 Task: Look for space in Mirano, Italy from 10th June, 2023 to 25th June, 2023 for 4 adults in price range Rs.10000 to Rs.15000. Place can be private room with 4 bedrooms having 4 beds and 4 bathrooms. Property type can be house, flat, guest house, hotel. Amenities needed are: wifi, TV, free parkinig on premises, gym, breakfast. Booking option can be shelf check-in. Required host language is English.
Action: Mouse moved to (419, 84)
Screenshot: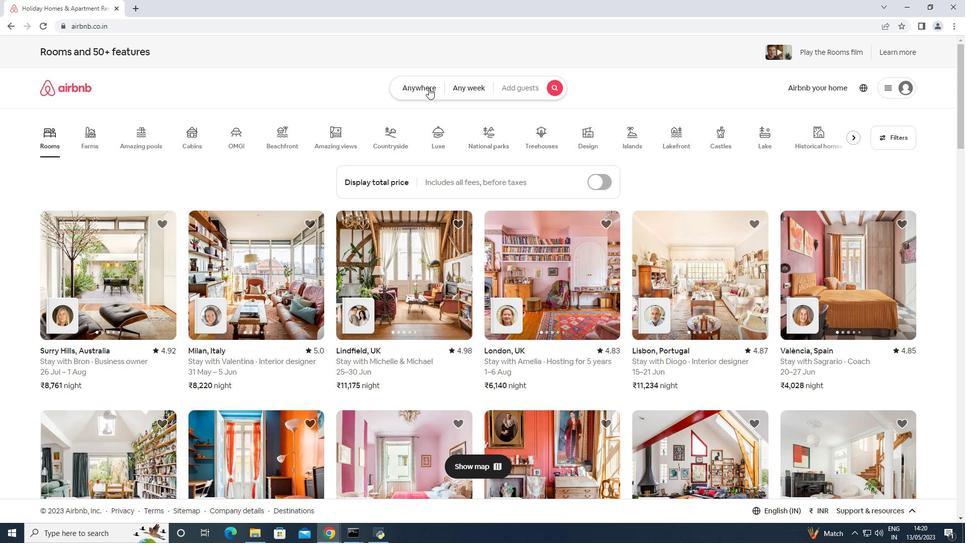 
Action: Mouse pressed left at (419, 84)
Screenshot: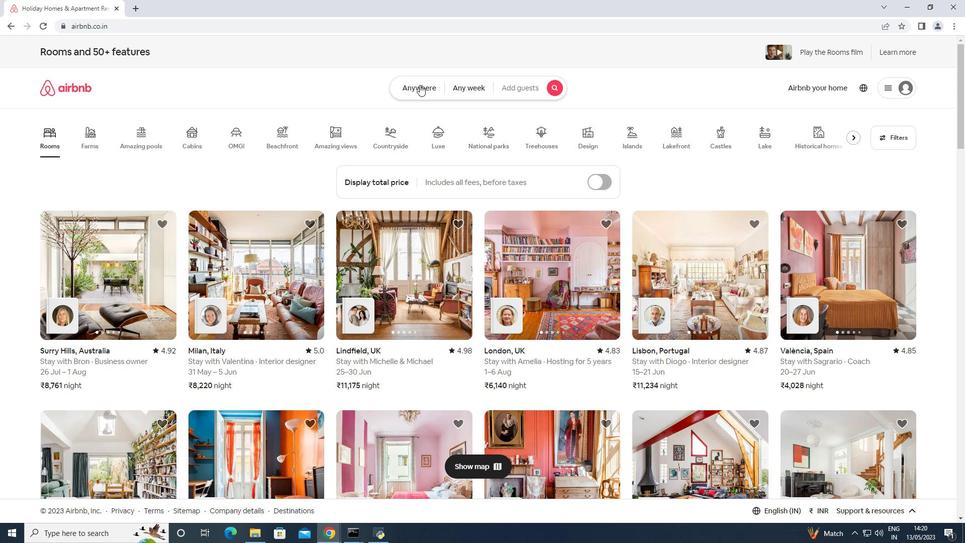 
Action: Mouse moved to (363, 130)
Screenshot: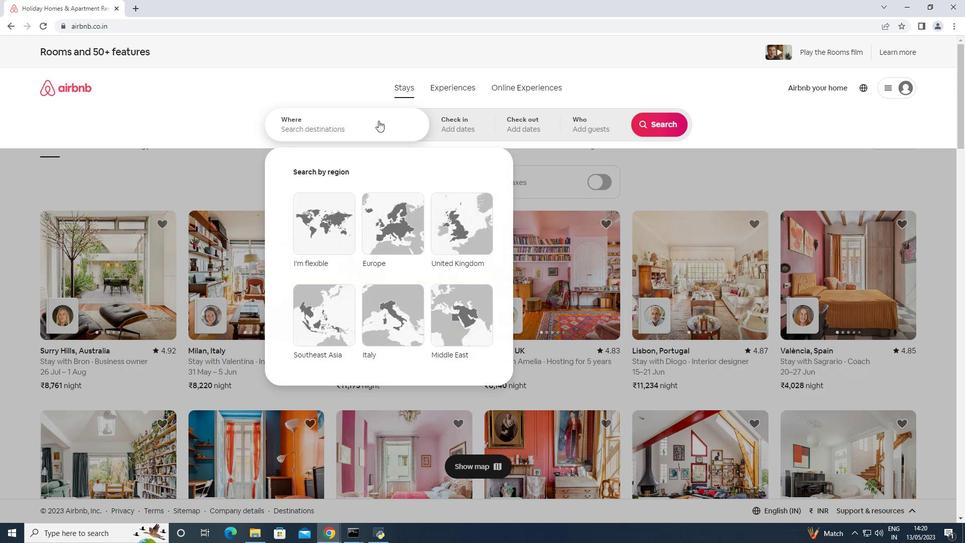 
Action: Mouse pressed left at (363, 130)
Screenshot: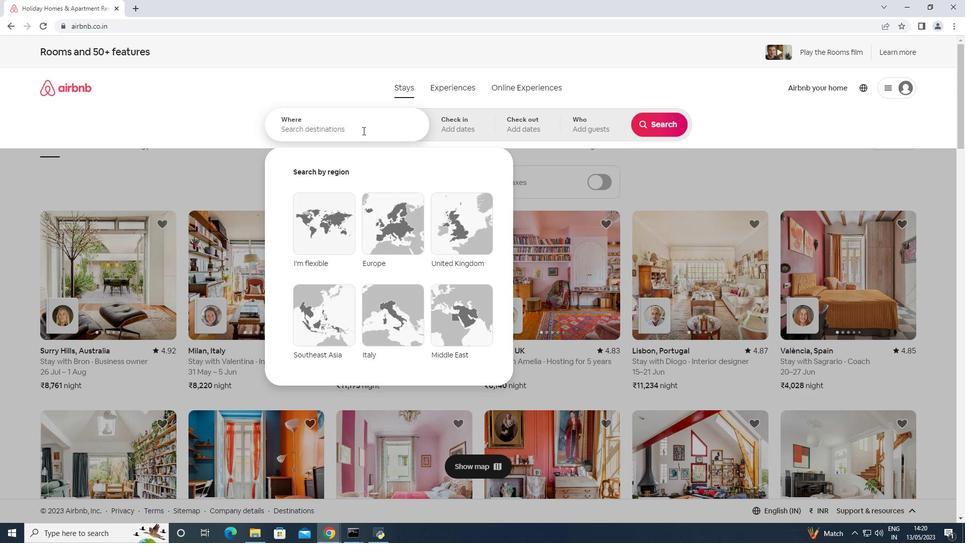 
Action: Mouse moved to (362, 127)
Screenshot: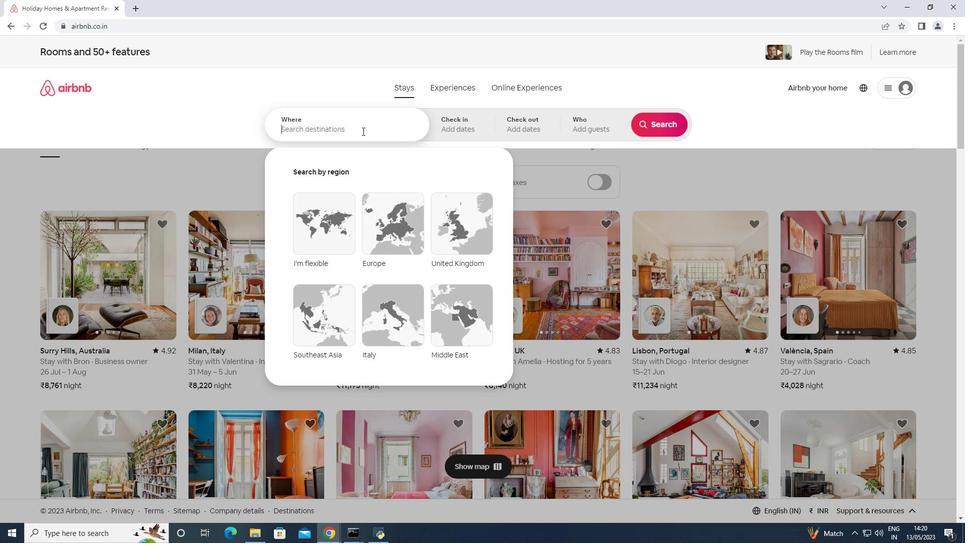 
Action: Key pressed <Key.caps_lock>M<Key.caps_lock>irano,<Key.space><Key.shift>Itlay<Key.backspace><Key.backspace><Key.backspace>aly<Key.enter>
Screenshot: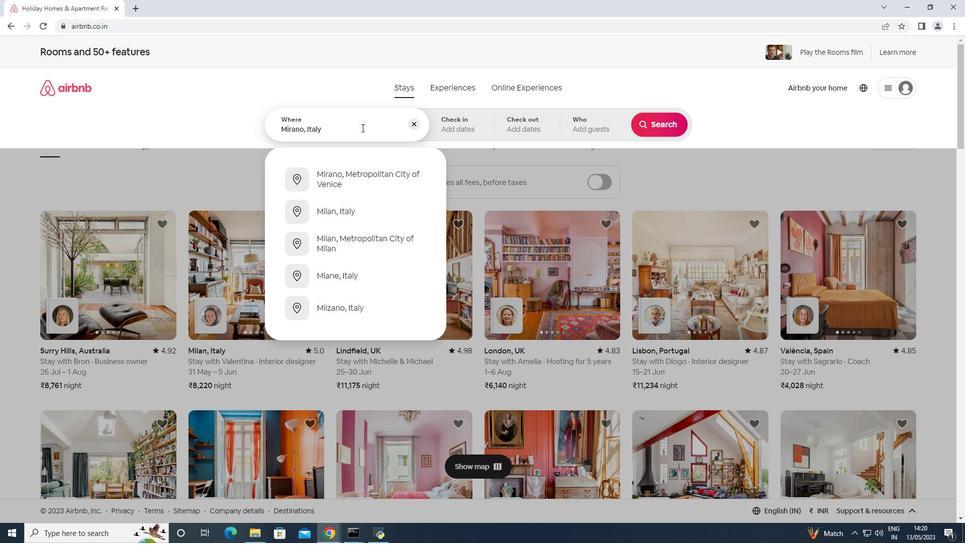 
Action: Mouse moved to (642, 270)
Screenshot: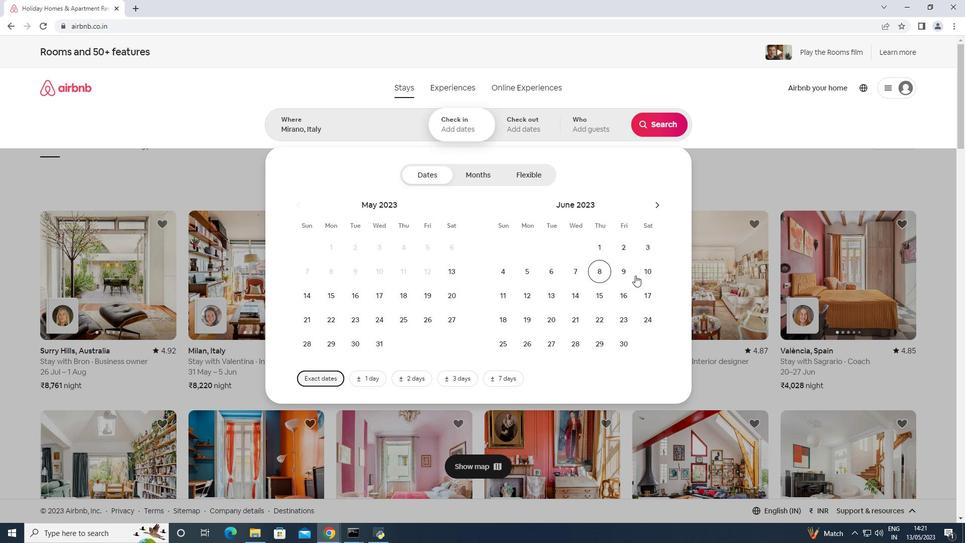 
Action: Mouse pressed left at (642, 270)
Screenshot: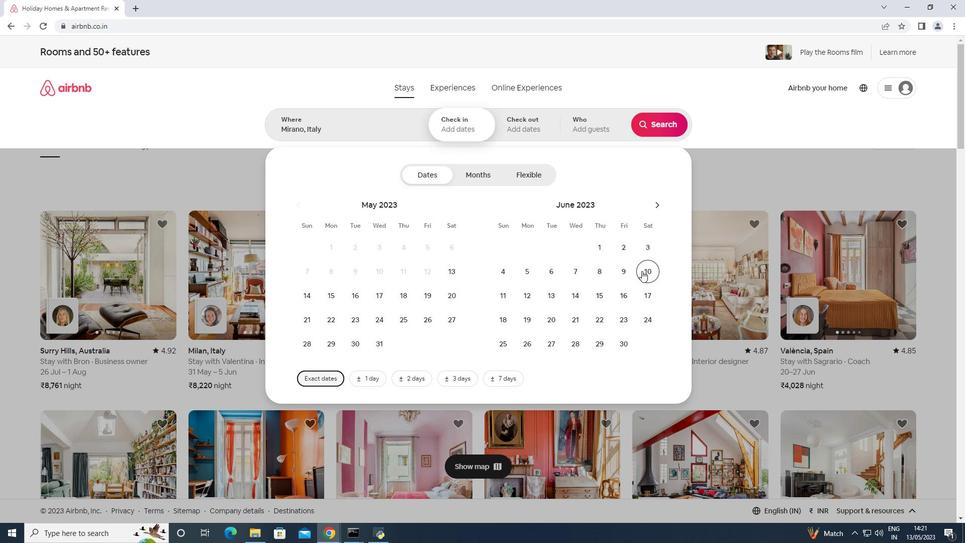 
Action: Mouse moved to (508, 345)
Screenshot: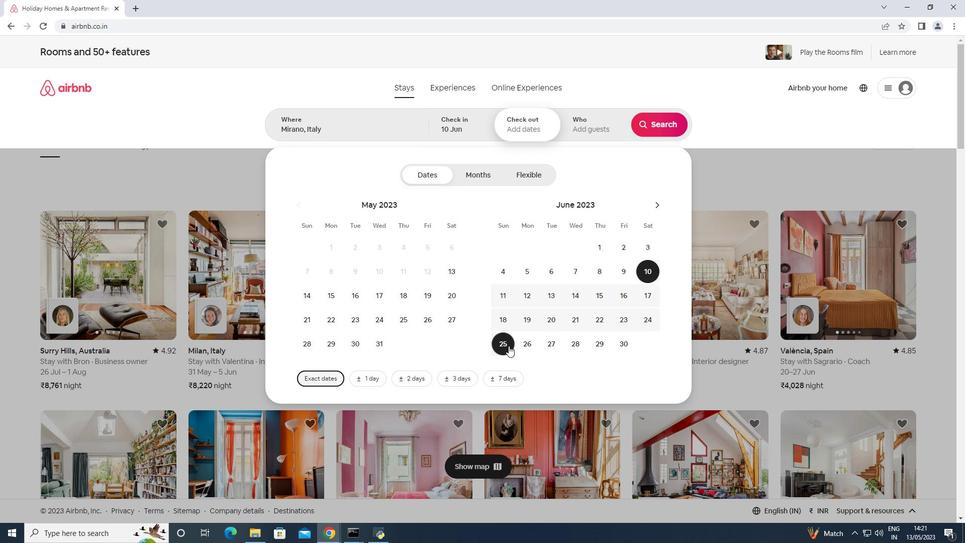 
Action: Mouse pressed left at (508, 345)
Screenshot: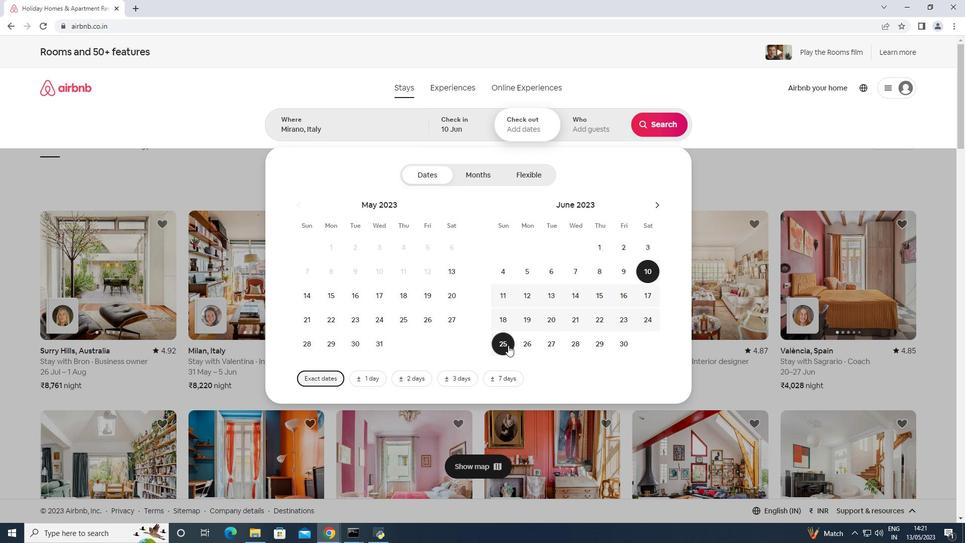 
Action: Mouse moved to (587, 122)
Screenshot: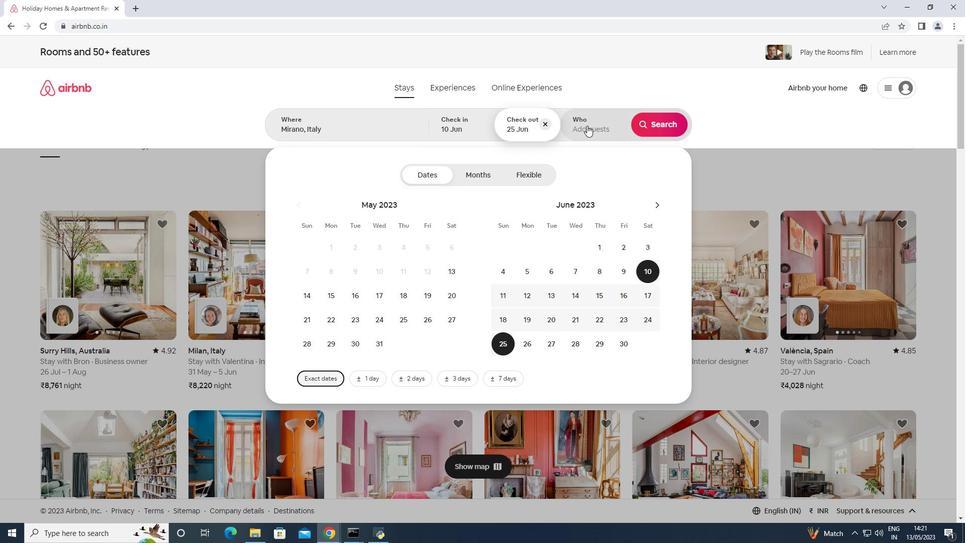 
Action: Mouse pressed left at (587, 122)
Screenshot: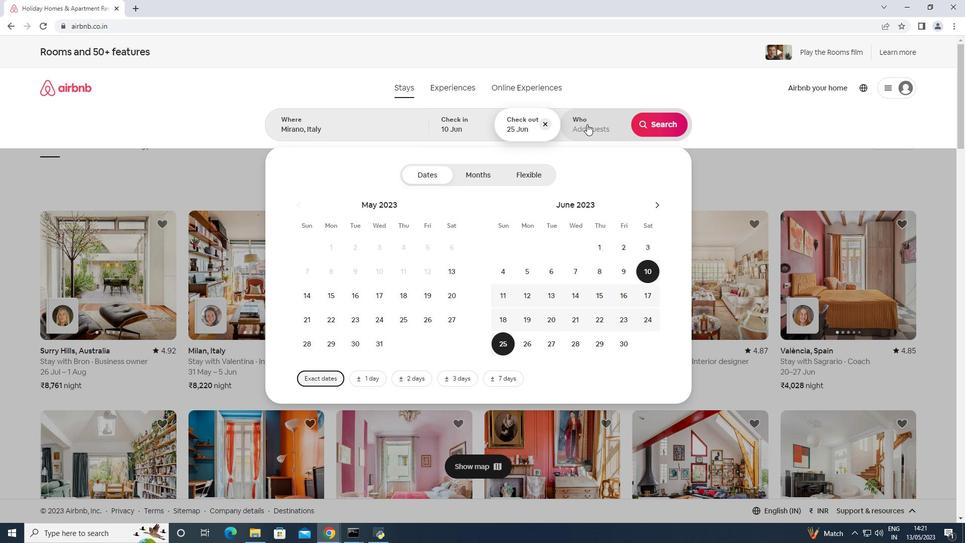 
Action: Mouse moved to (662, 181)
Screenshot: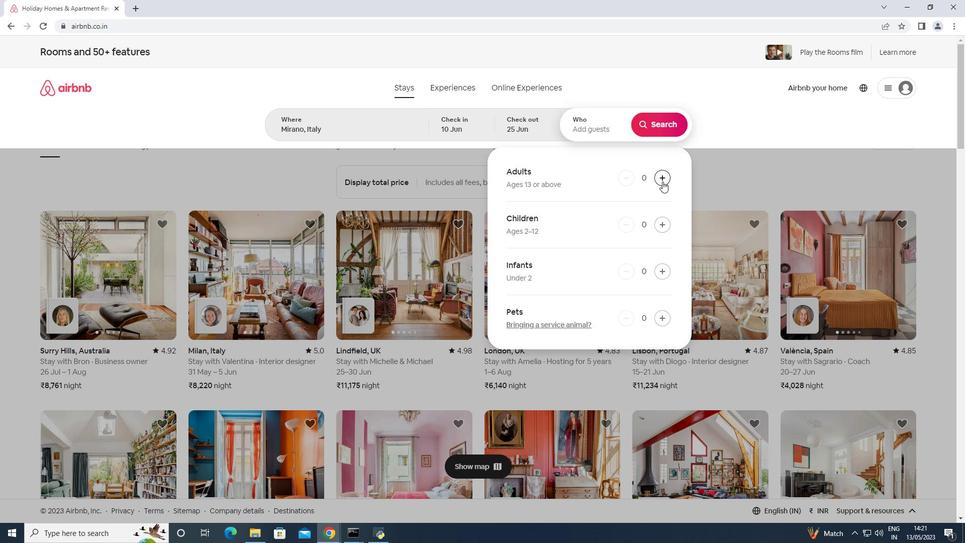 
Action: Mouse pressed left at (662, 181)
Screenshot: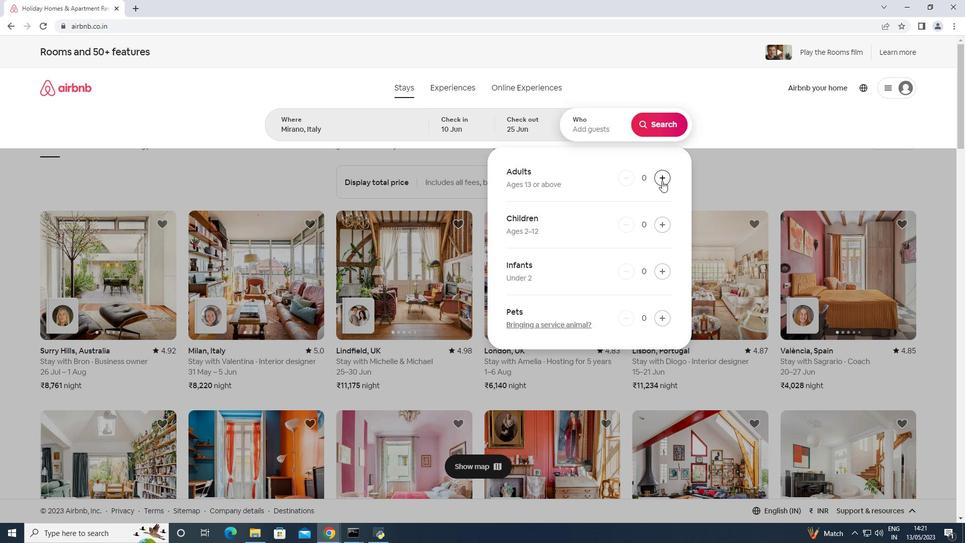 
Action: Mouse pressed left at (662, 181)
Screenshot: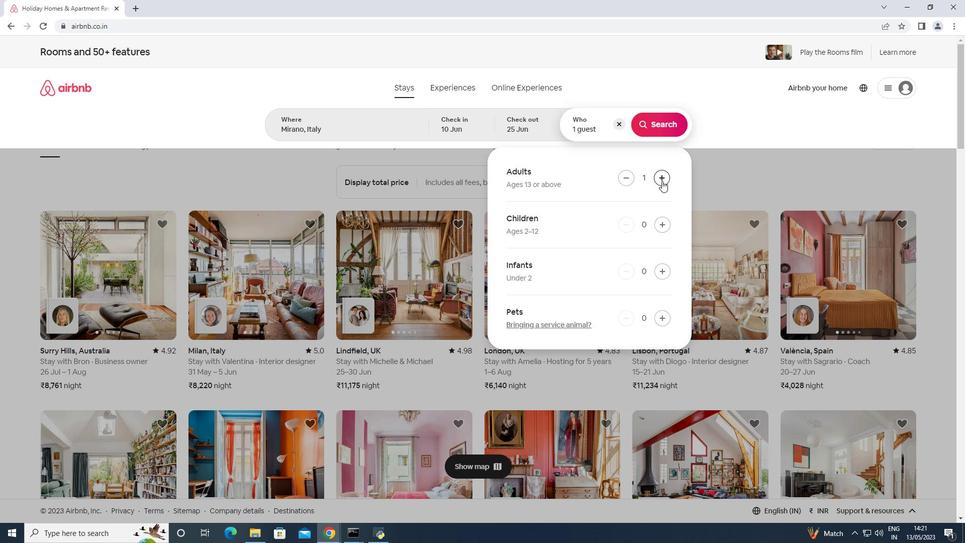 
Action: Mouse pressed left at (662, 181)
Screenshot: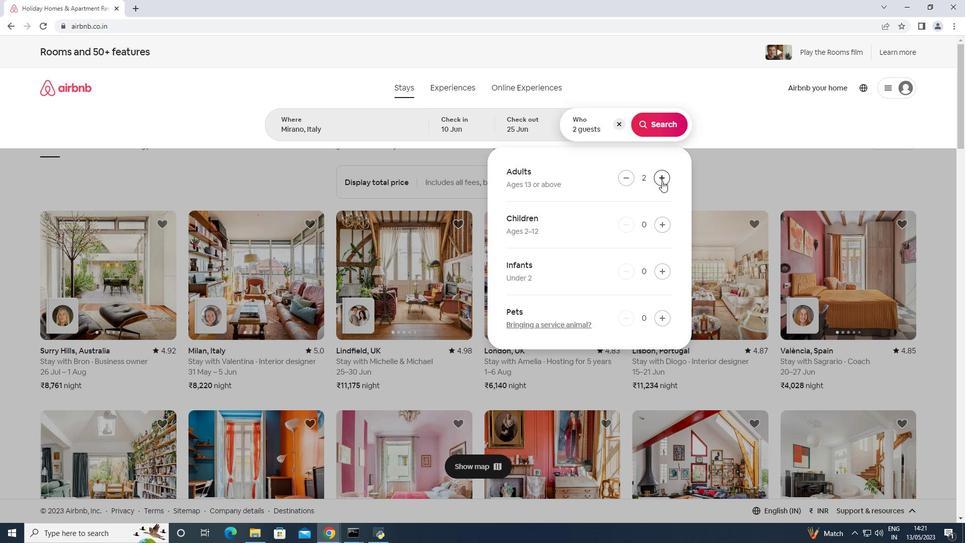 
Action: Mouse pressed left at (662, 181)
Screenshot: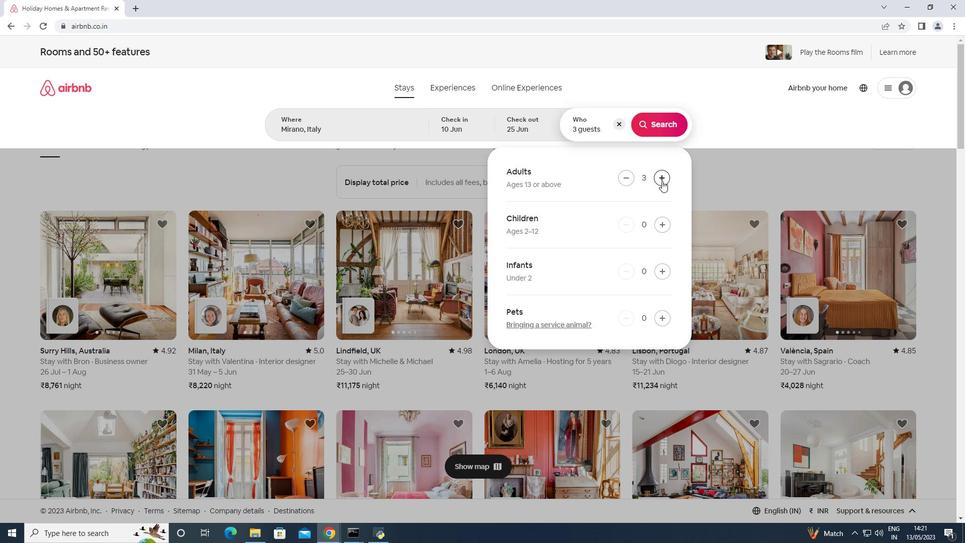 
Action: Mouse moved to (654, 116)
Screenshot: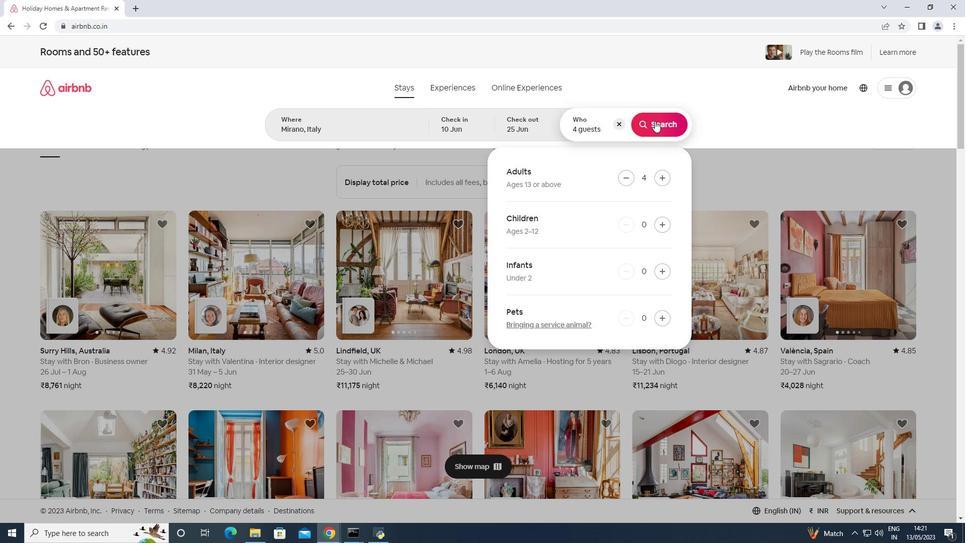 
Action: Mouse pressed left at (654, 116)
Screenshot: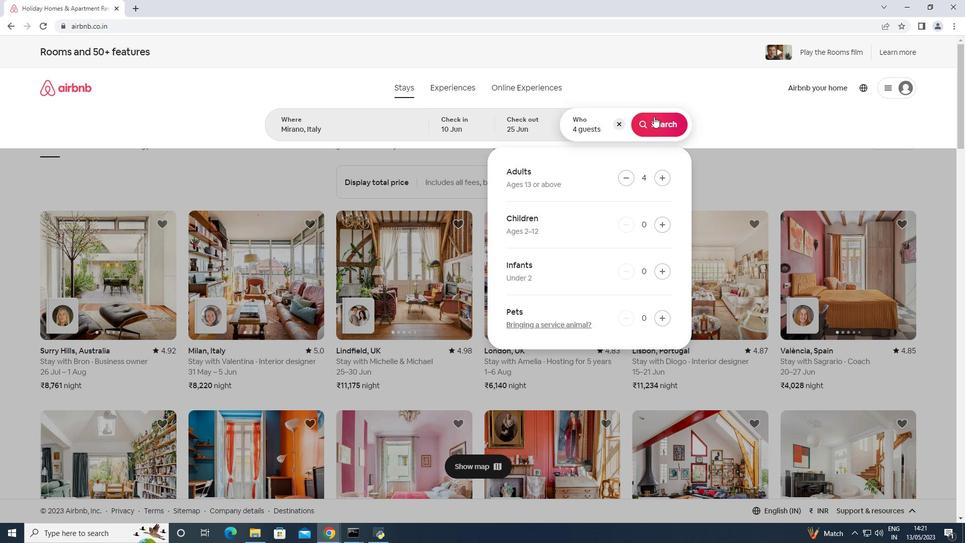 
Action: Mouse moved to (917, 93)
Screenshot: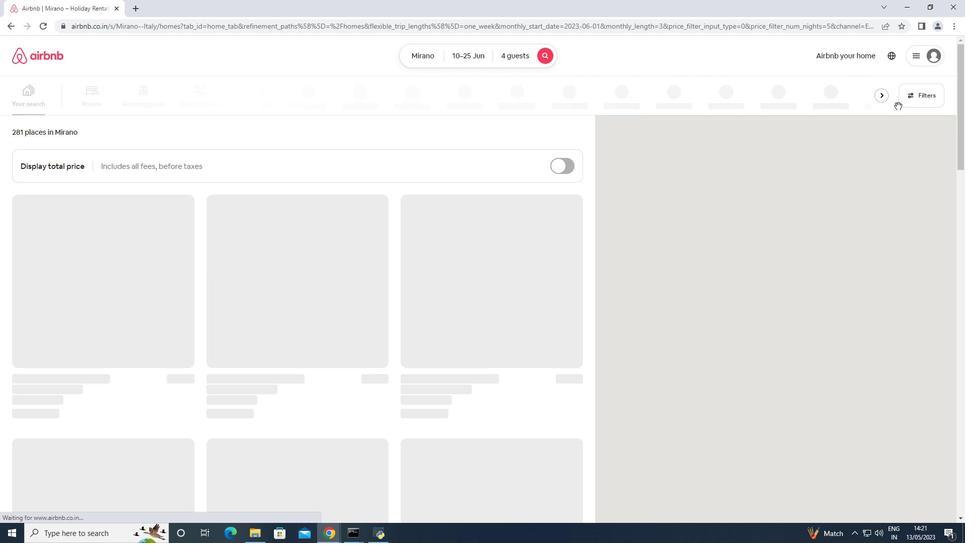 
Action: Mouse pressed left at (917, 93)
Screenshot: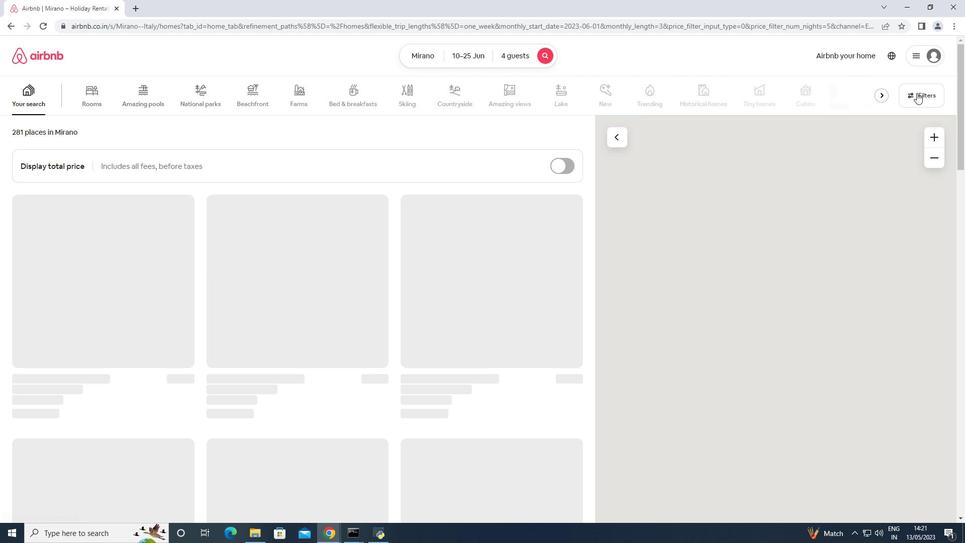 
Action: Mouse moved to (417, 343)
Screenshot: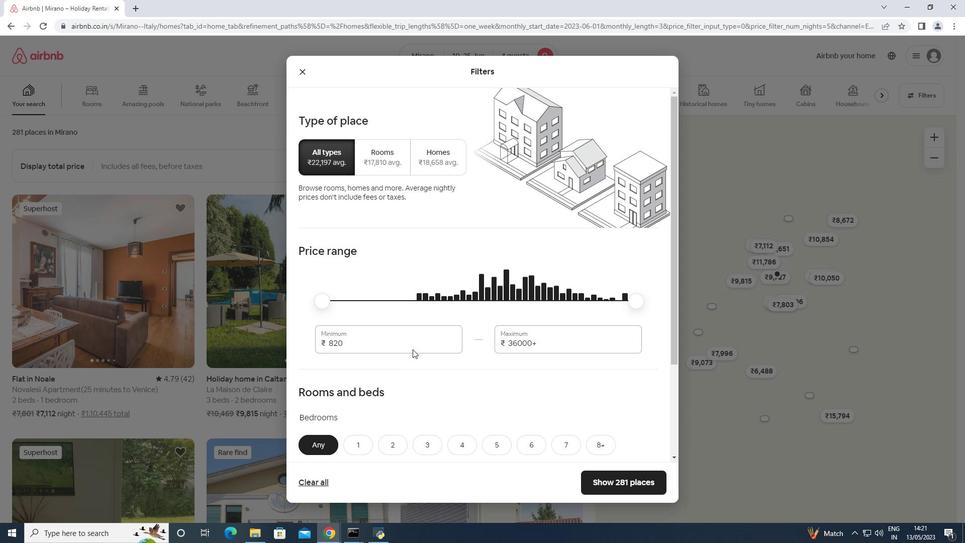 
Action: Mouse pressed left at (417, 343)
Screenshot: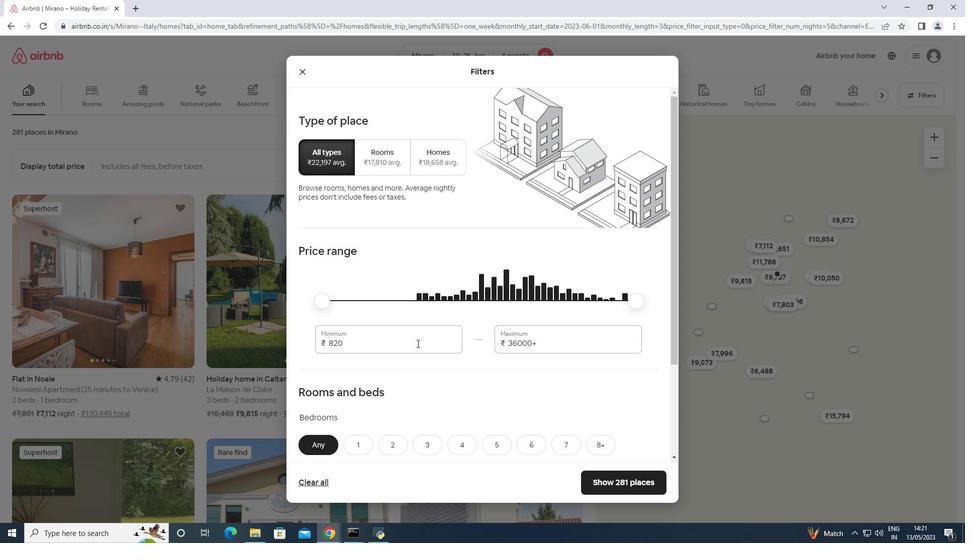 
Action: Mouse pressed left at (417, 343)
Screenshot: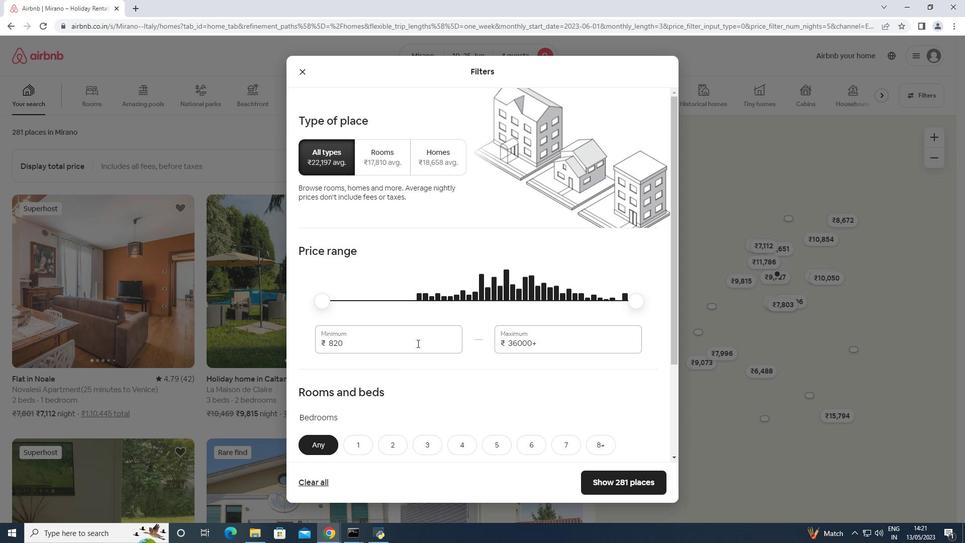 
Action: Mouse moved to (414, 336)
Screenshot: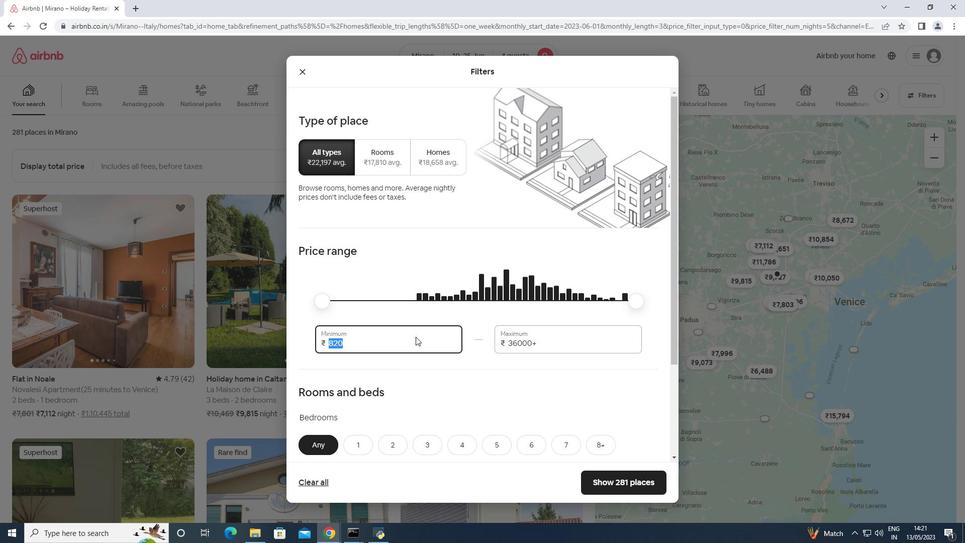 
Action: Key pressed 10000<Key.tab>15000
Screenshot: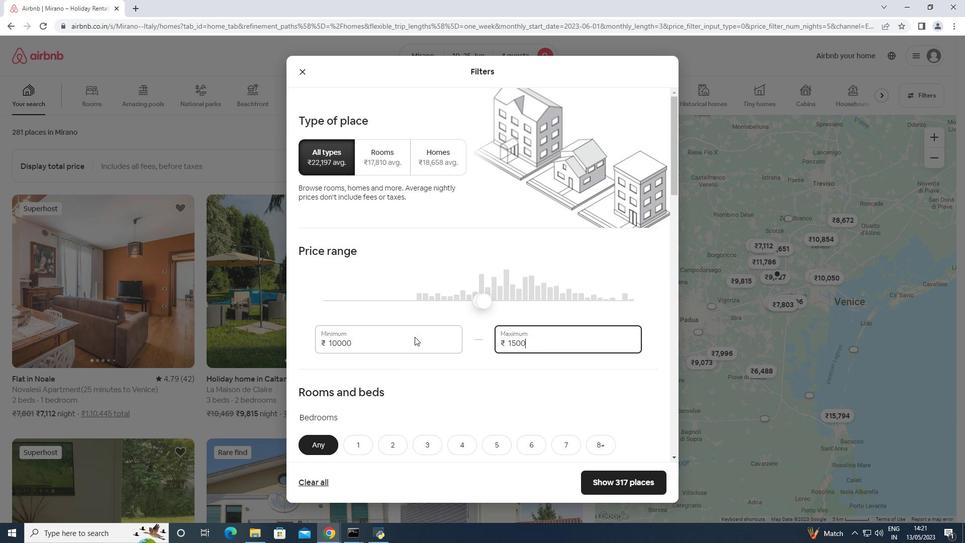
Action: Mouse moved to (444, 319)
Screenshot: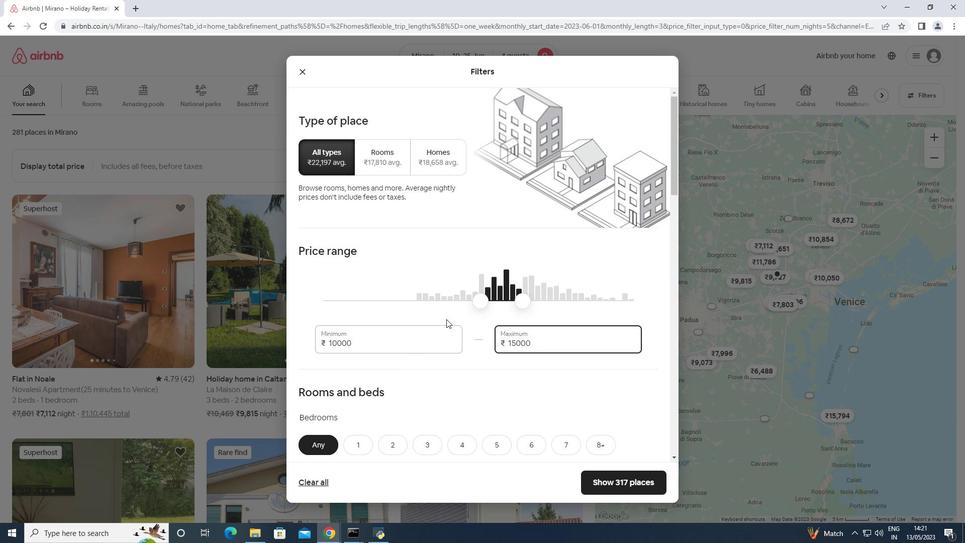 
Action: Mouse scrolled (444, 319) with delta (0, 0)
Screenshot: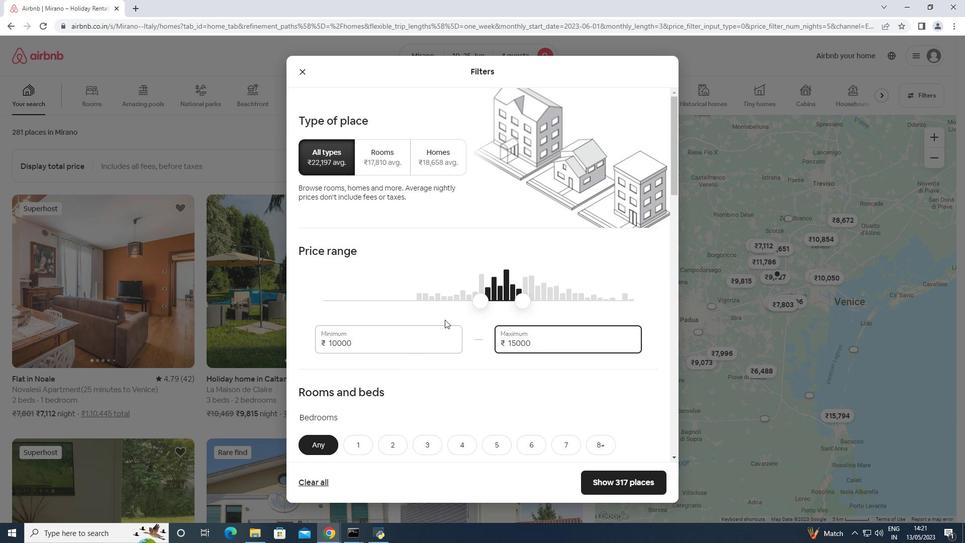 
Action: Mouse scrolled (444, 319) with delta (0, 0)
Screenshot: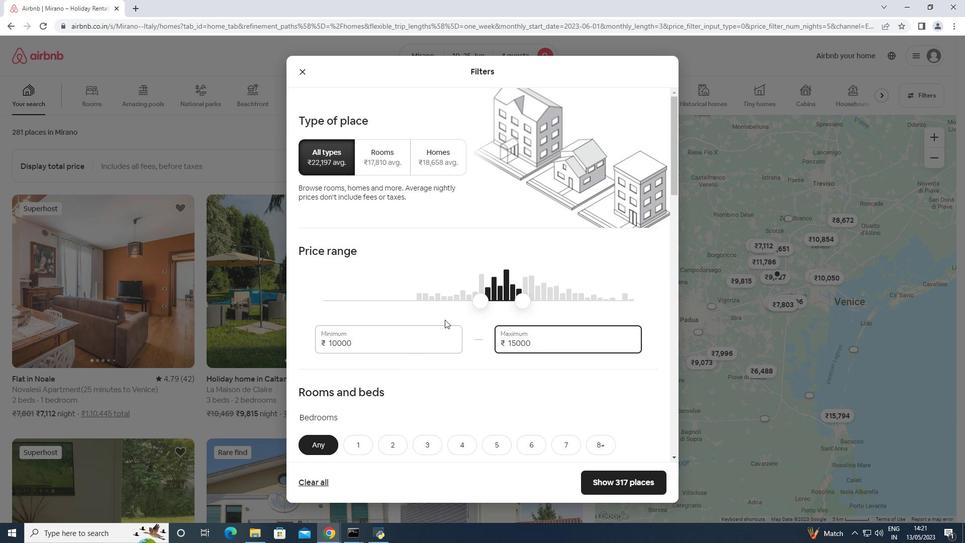 
Action: Mouse scrolled (444, 319) with delta (0, 0)
Screenshot: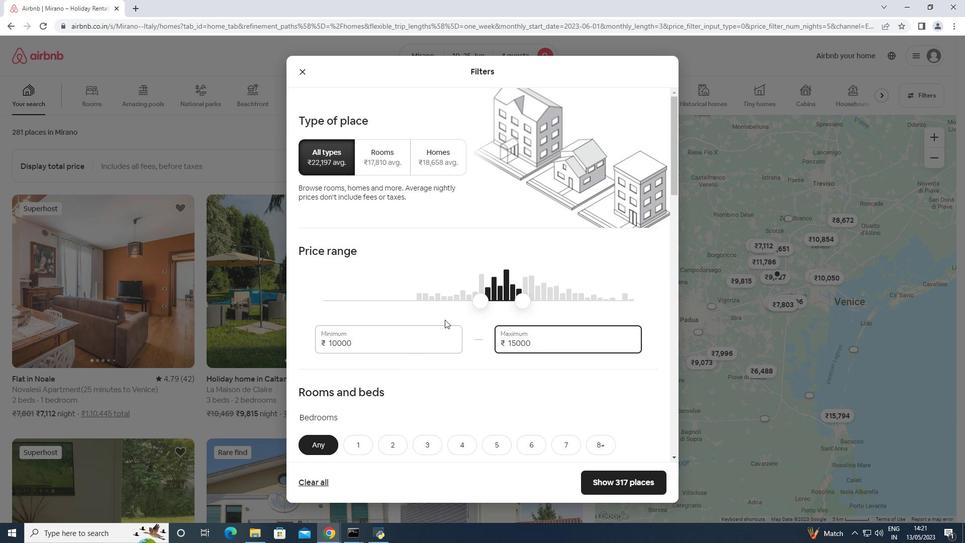 
Action: Mouse scrolled (444, 319) with delta (0, 0)
Screenshot: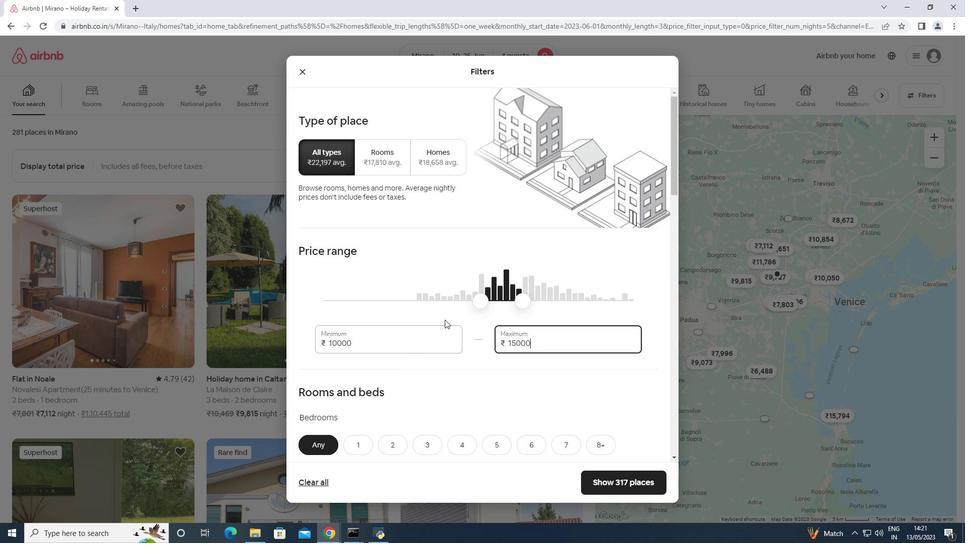 
Action: Mouse scrolled (444, 319) with delta (0, 0)
Screenshot: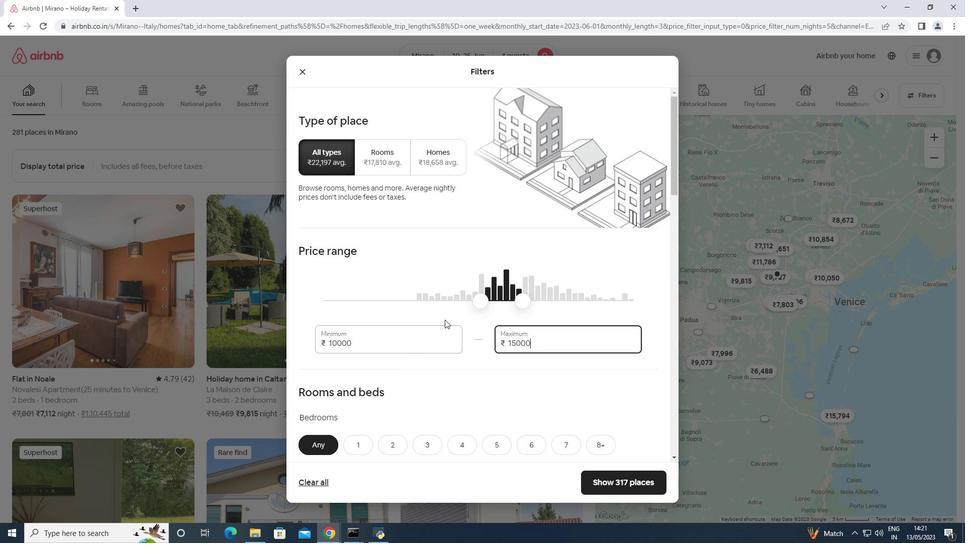 
Action: Mouse moved to (464, 191)
Screenshot: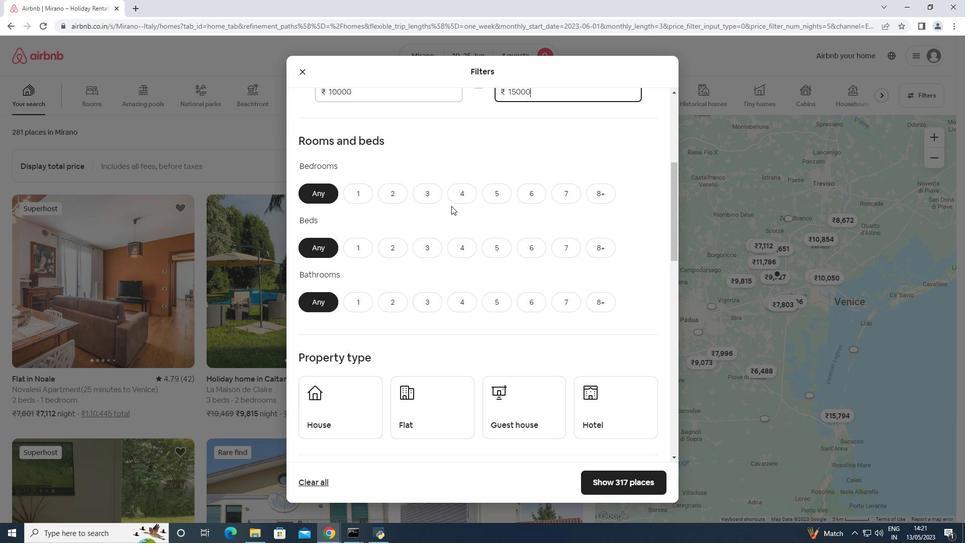 
Action: Mouse pressed left at (464, 191)
Screenshot: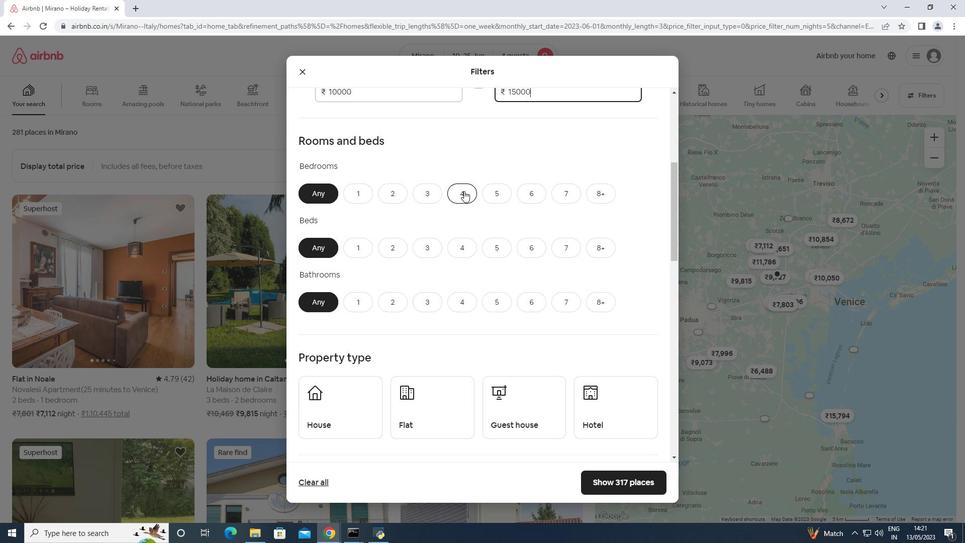 
Action: Mouse moved to (460, 249)
Screenshot: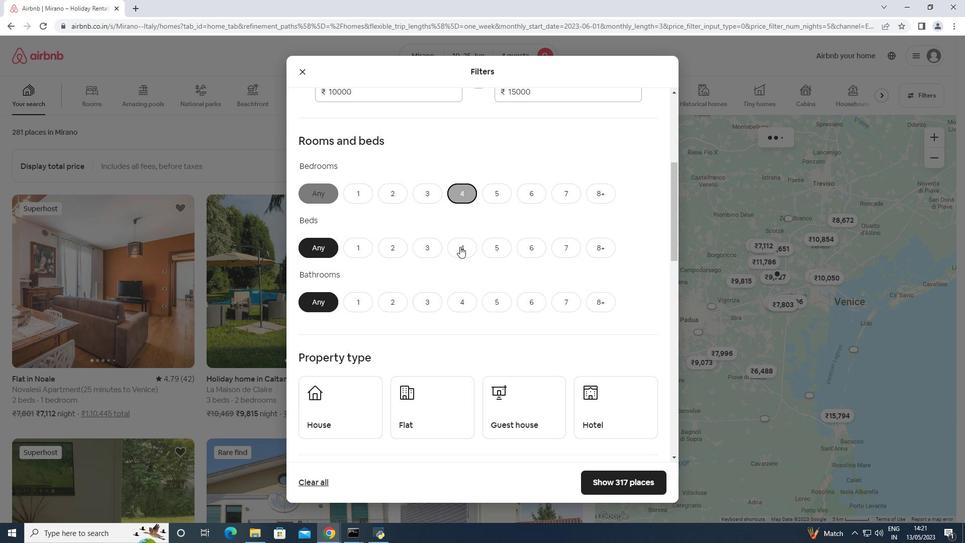 
Action: Mouse pressed left at (460, 249)
Screenshot: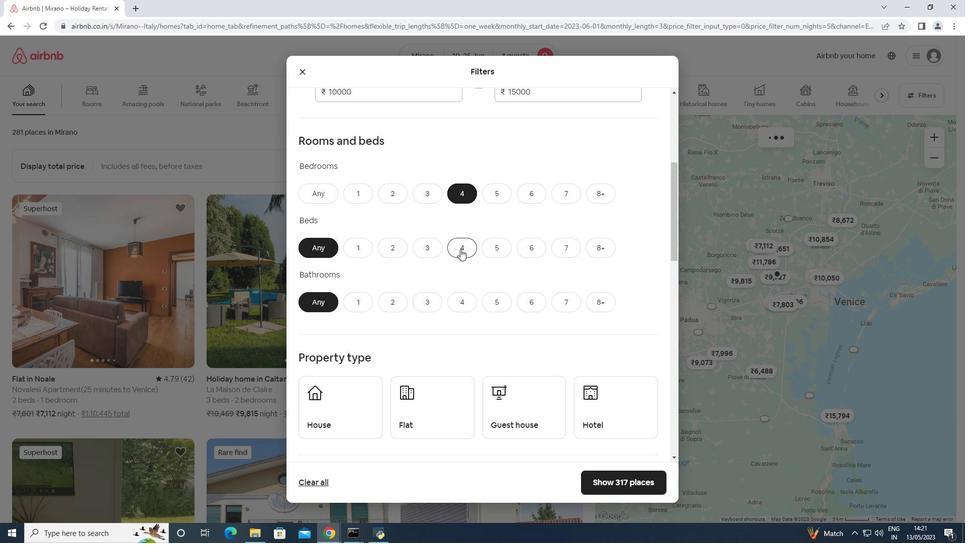 
Action: Mouse moved to (463, 308)
Screenshot: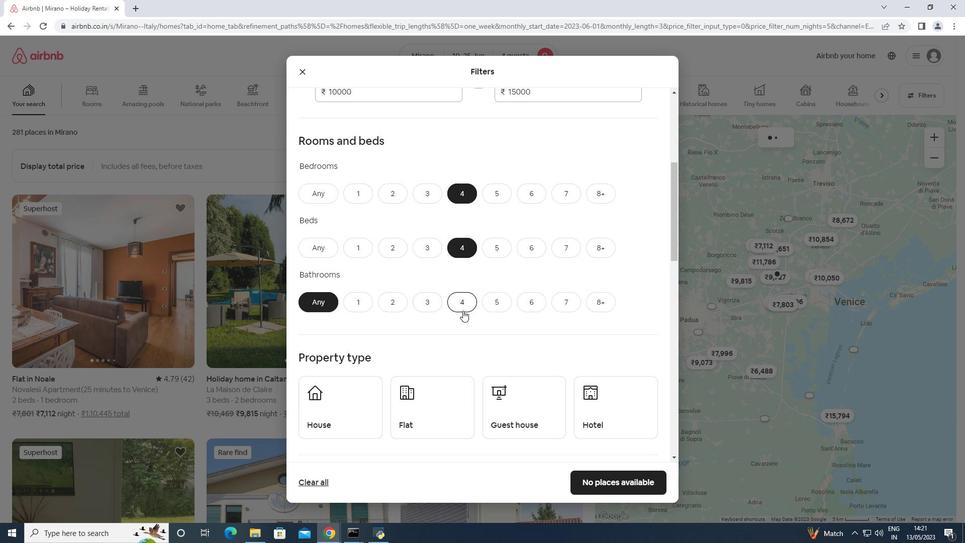 
Action: Mouse pressed left at (463, 308)
Screenshot: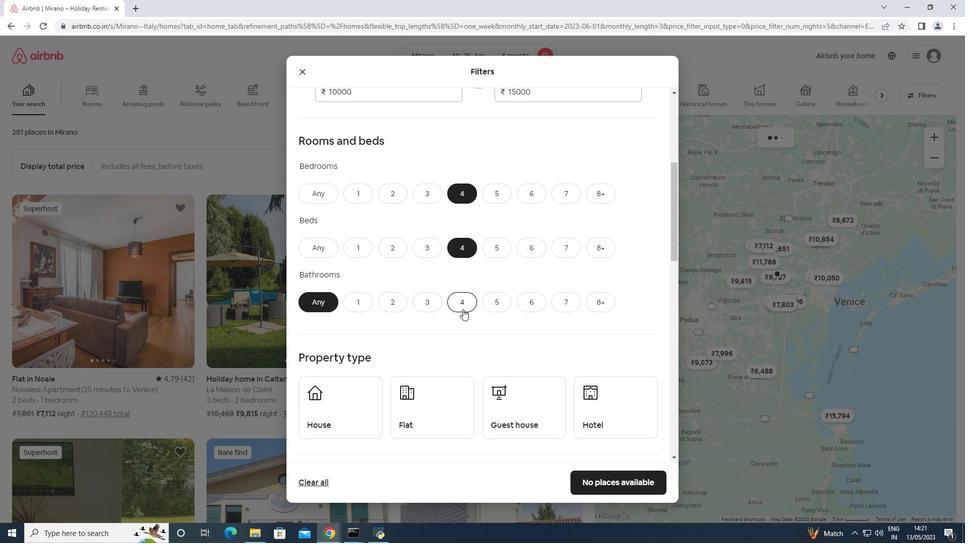 
Action: Mouse moved to (463, 306)
Screenshot: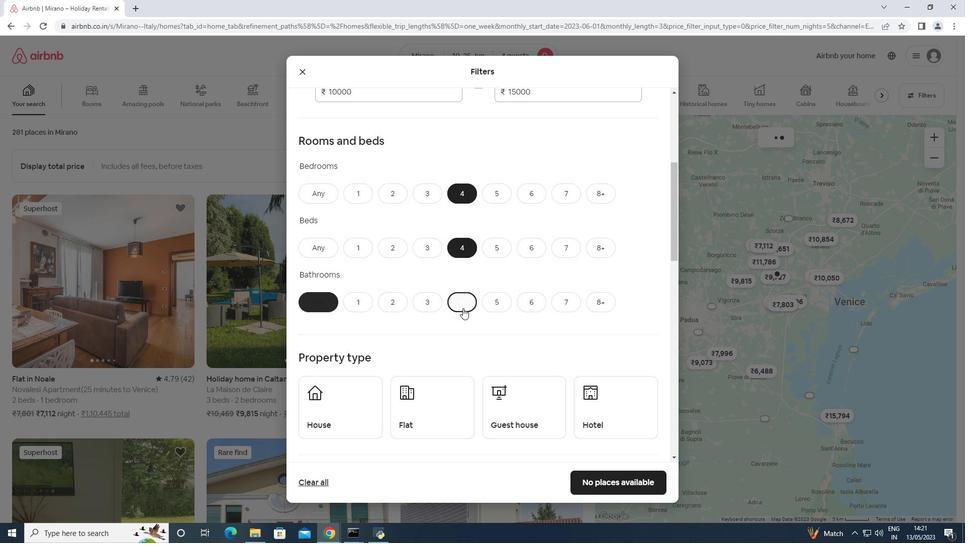 
Action: Mouse scrolled (463, 306) with delta (0, 0)
Screenshot: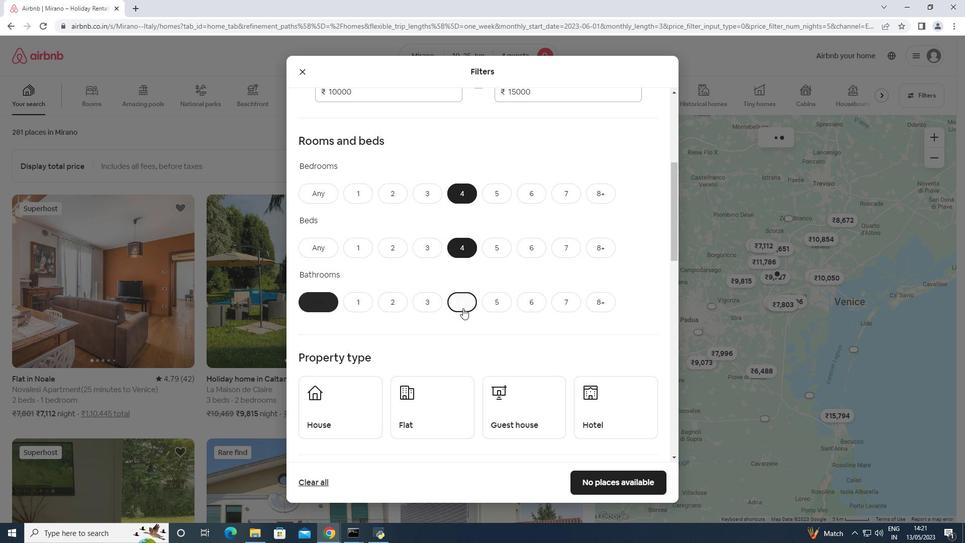 
Action: Mouse scrolled (463, 306) with delta (0, 0)
Screenshot: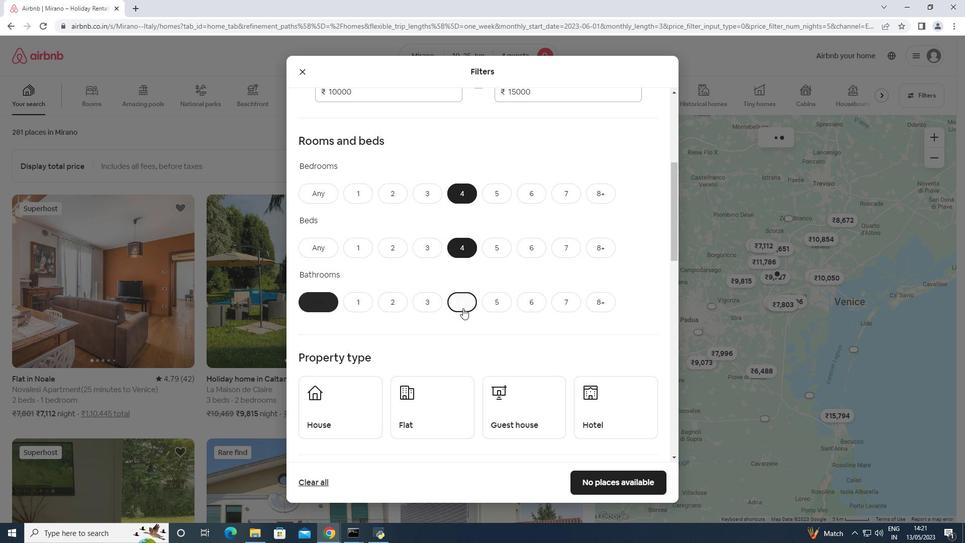 
Action: Mouse moved to (345, 293)
Screenshot: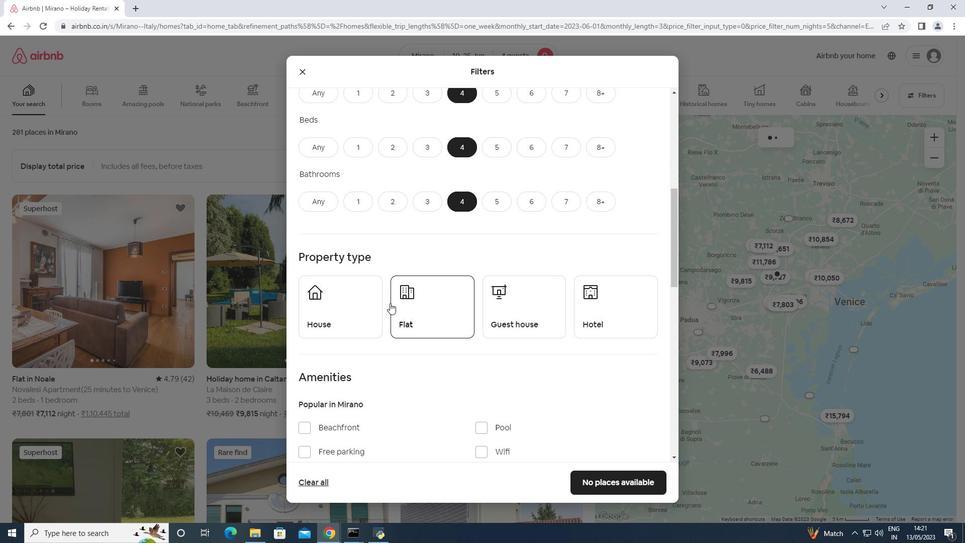 
Action: Mouse pressed left at (345, 293)
Screenshot: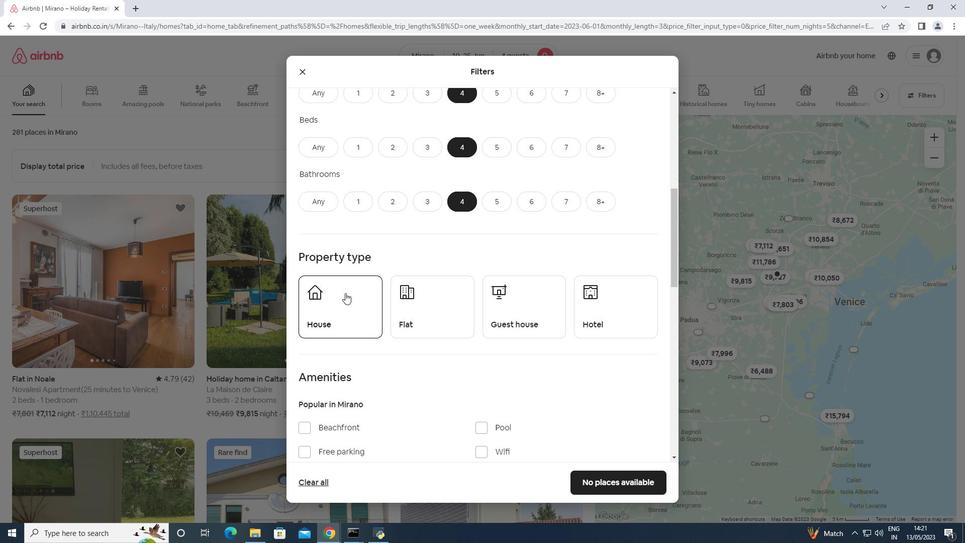 
Action: Mouse moved to (417, 310)
Screenshot: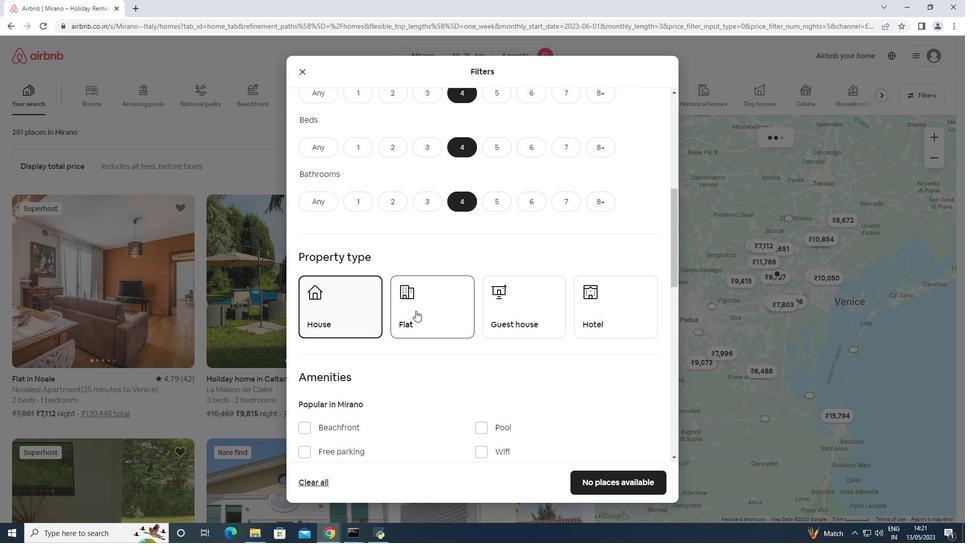 
Action: Mouse pressed left at (417, 310)
Screenshot: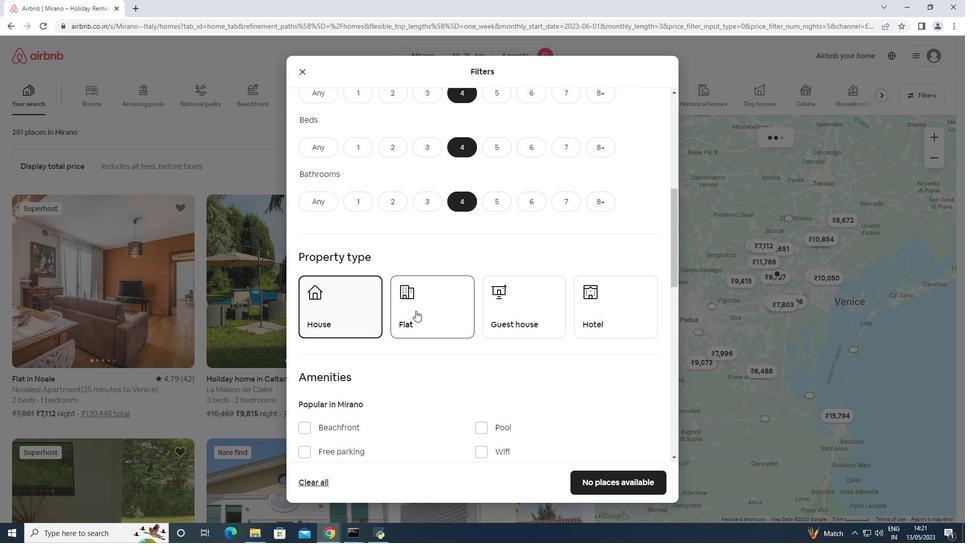 
Action: Mouse moved to (515, 316)
Screenshot: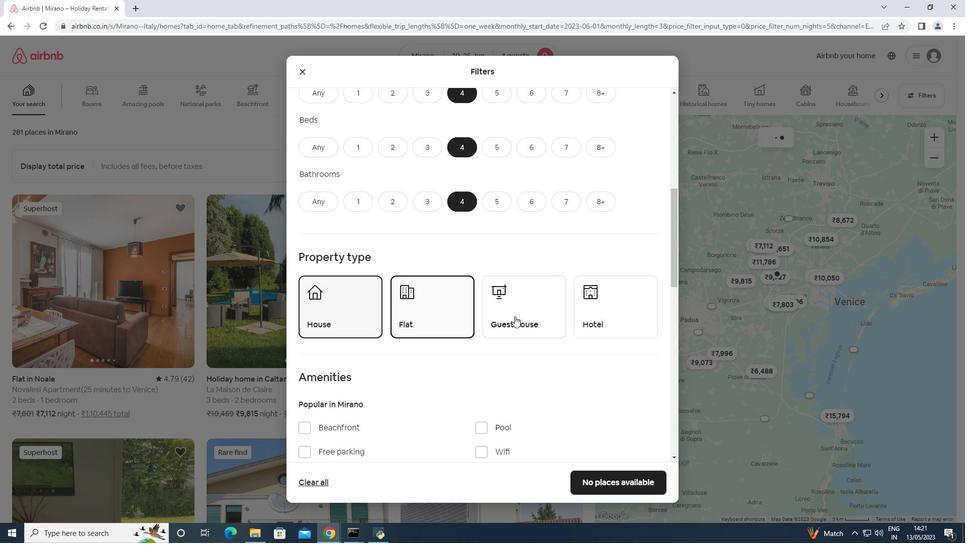 
Action: Mouse pressed left at (515, 316)
Screenshot: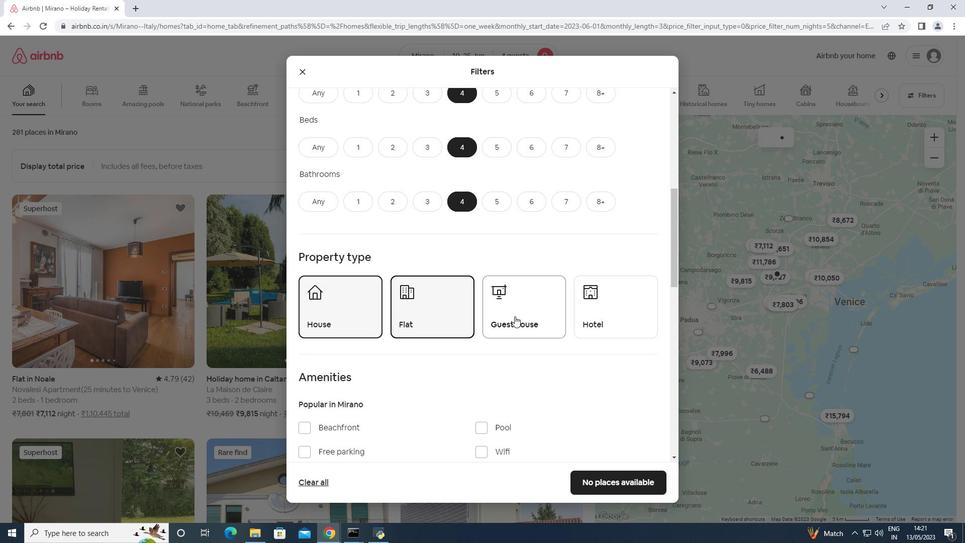 
Action: Mouse moved to (617, 319)
Screenshot: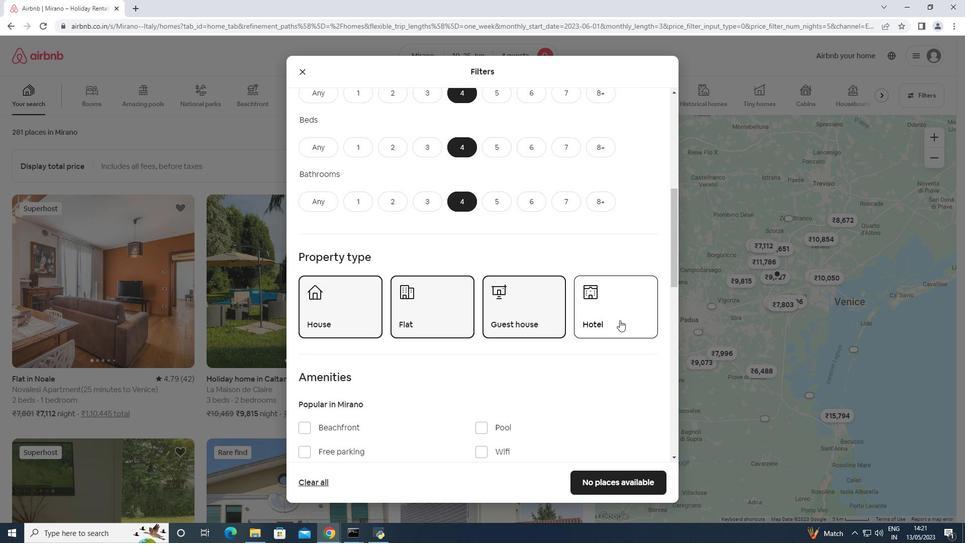 
Action: Mouse pressed left at (617, 319)
Screenshot: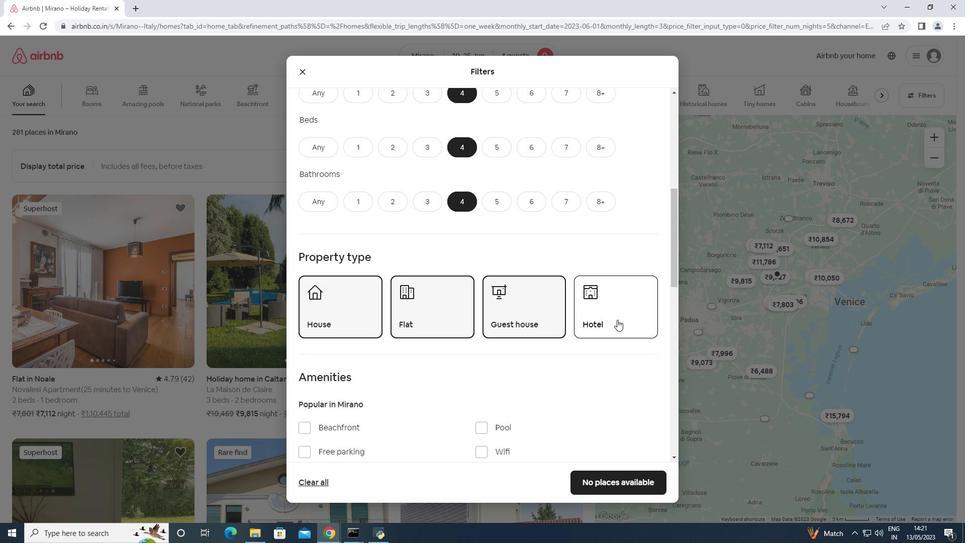 
Action: Mouse moved to (613, 317)
Screenshot: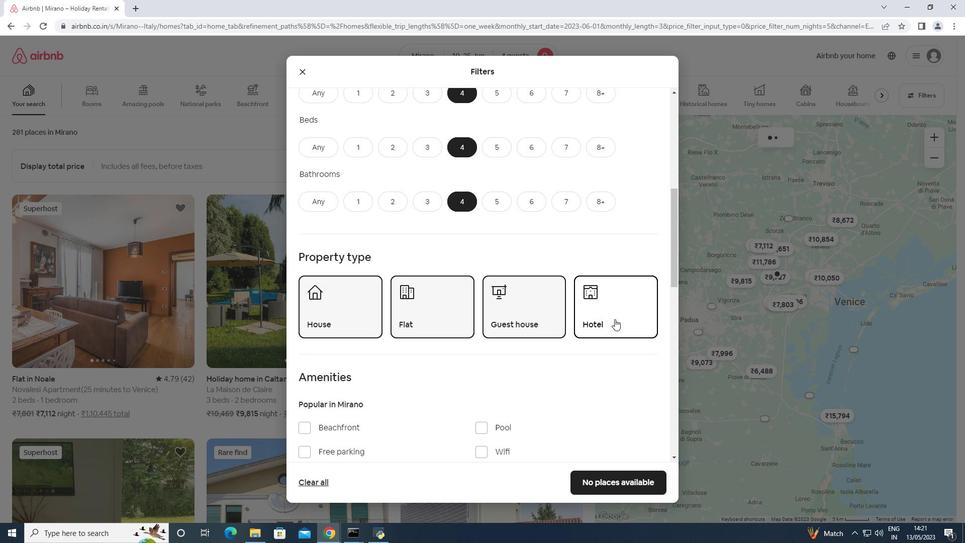 
Action: Mouse scrolled (613, 317) with delta (0, 0)
Screenshot: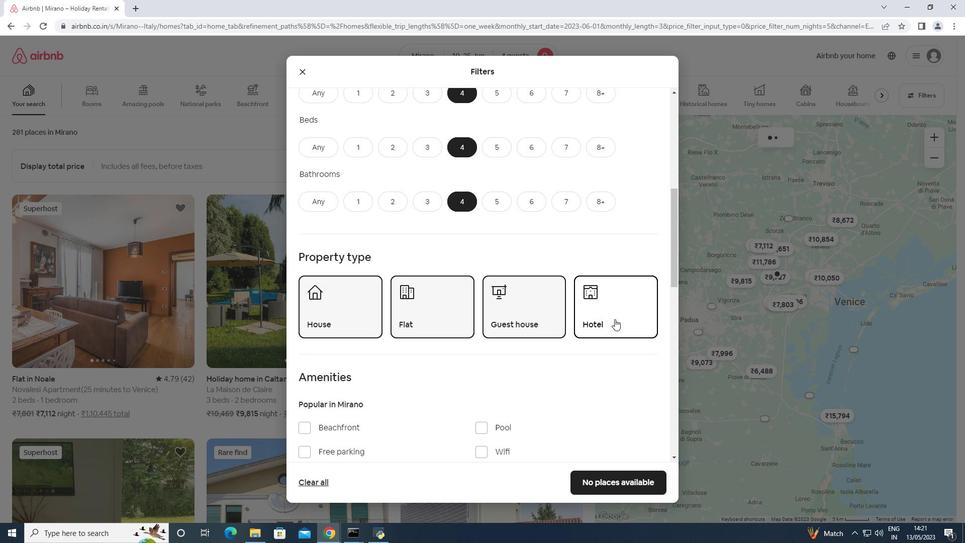 
Action: Mouse scrolled (613, 317) with delta (0, 0)
Screenshot: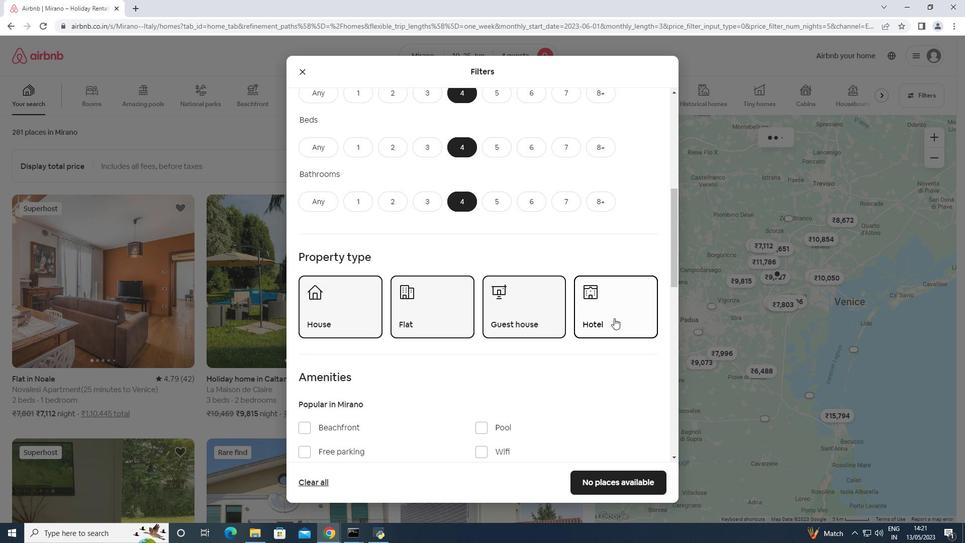 
Action: Mouse scrolled (613, 317) with delta (0, 0)
Screenshot: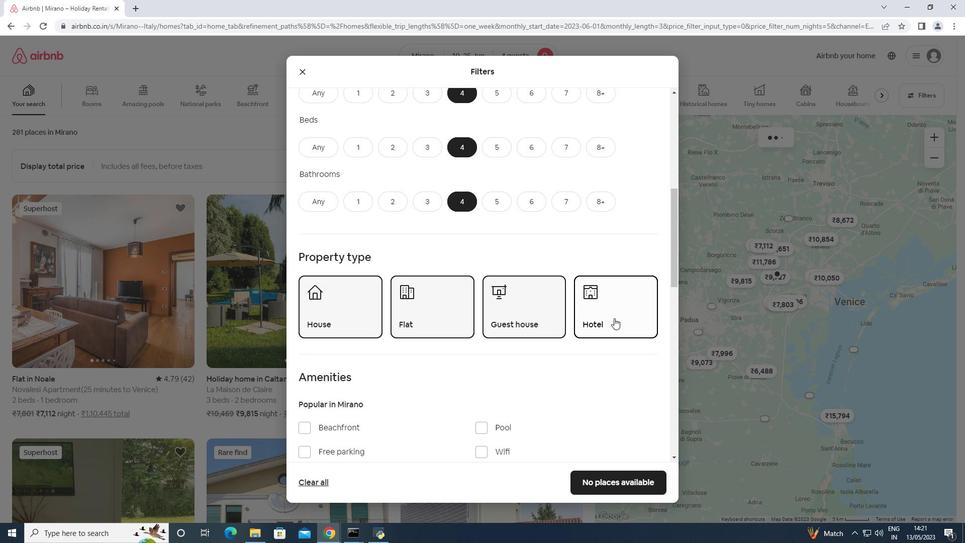 
Action: Mouse moved to (319, 345)
Screenshot: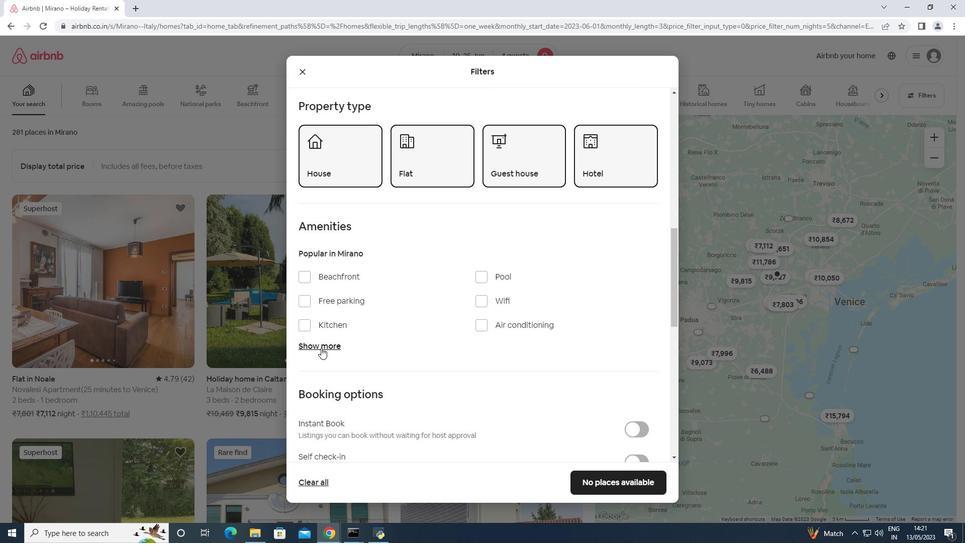 
Action: Mouse pressed left at (319, 345)
Screenshot: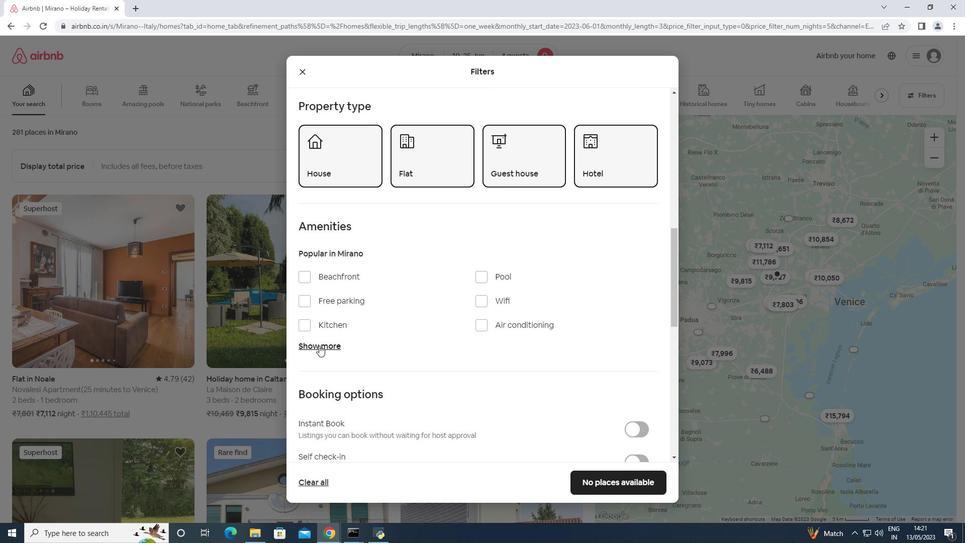 
Action: Mouse moved to (485, 298)
Screenshot: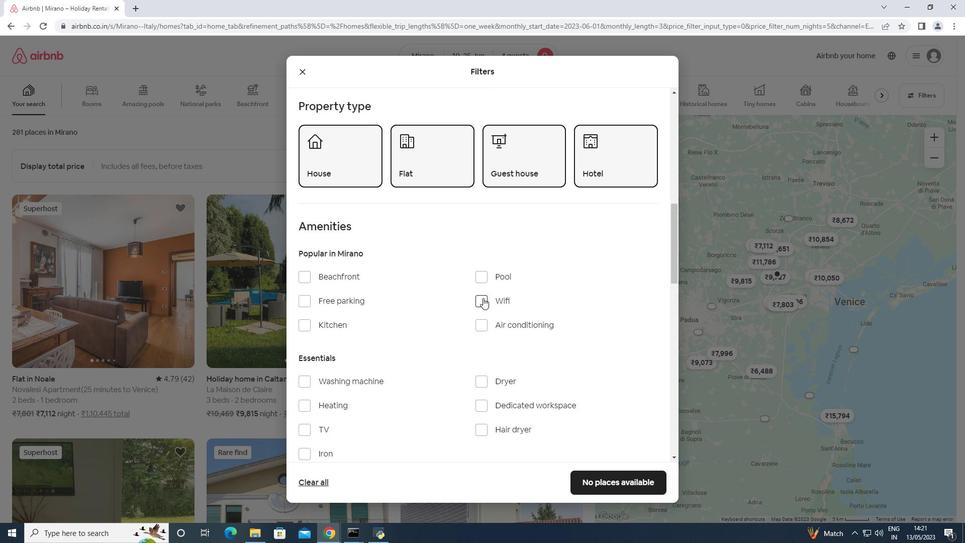 
Action: Mouse pressed left at (485, 298)
Screenshot: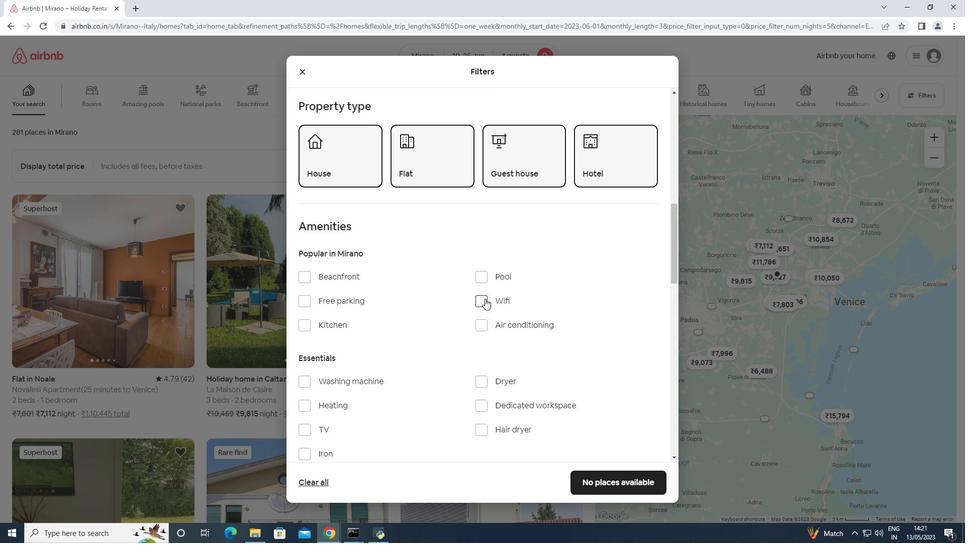 
Action: Mouse moved to (485, 299)
Screenshot: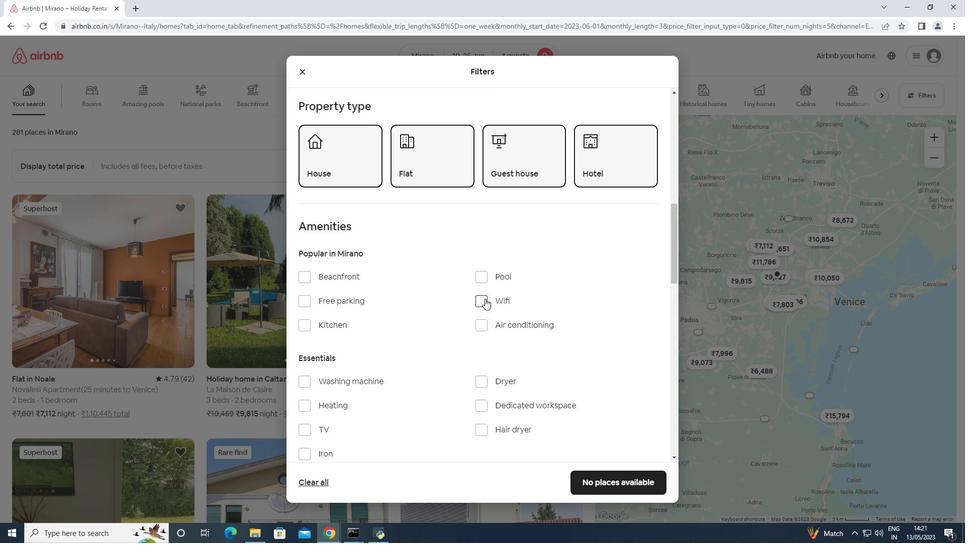 
Action: Mouse scrolled (485, 298) with delta (0, 0)
Screenshot: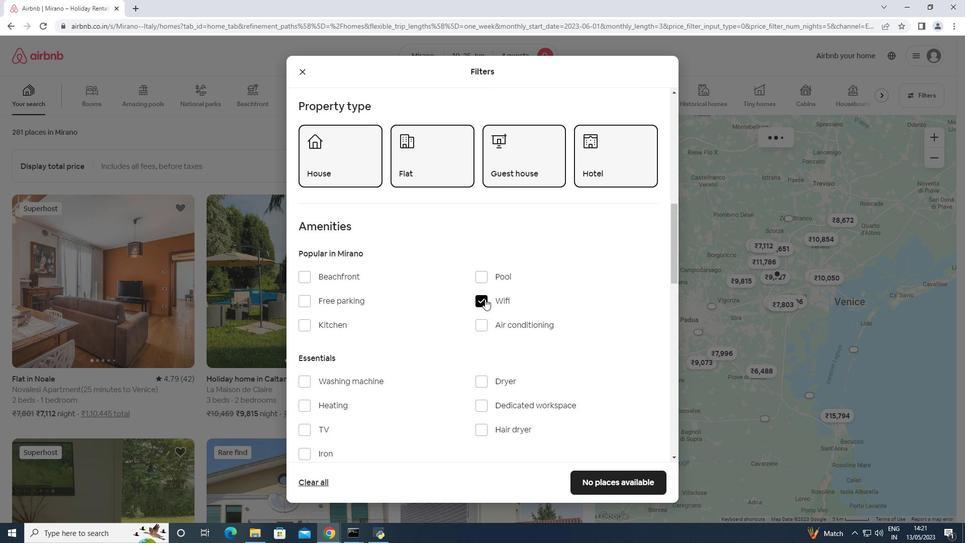 
Action: Mouse scrolled (485, 298) with delta (0, 0)
Screenshot: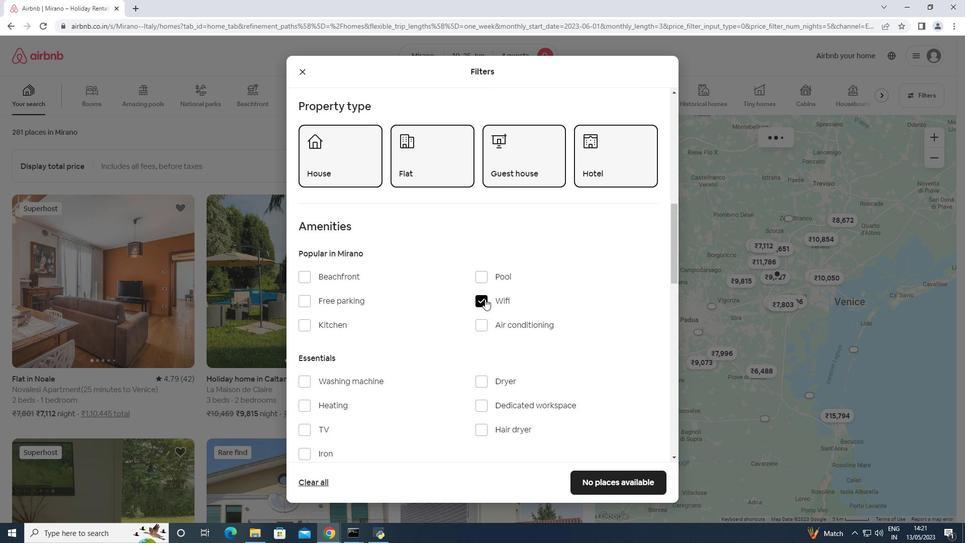 
Action: Mouse moved to (345, 201)
Screenshot: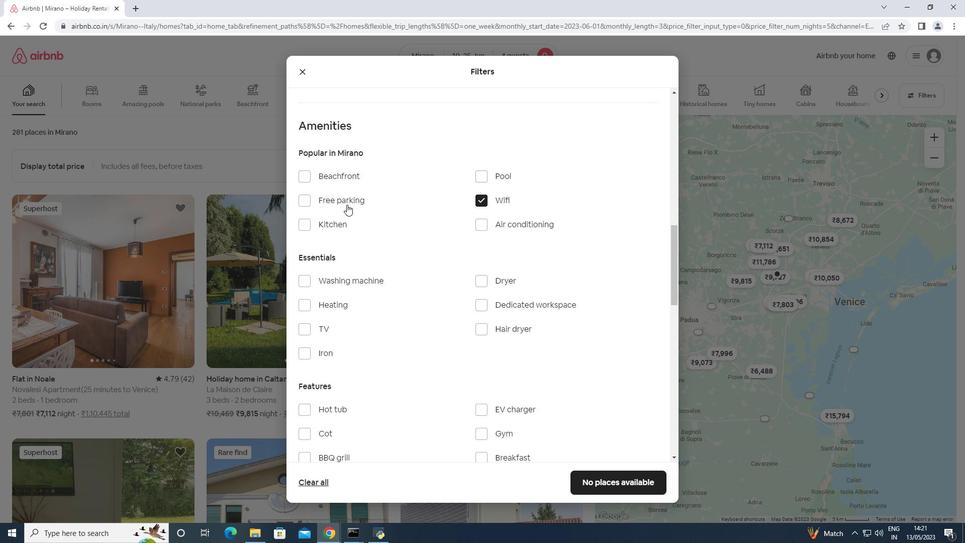 
Action: Mouse pressed left at (345, 201)
Screenshot: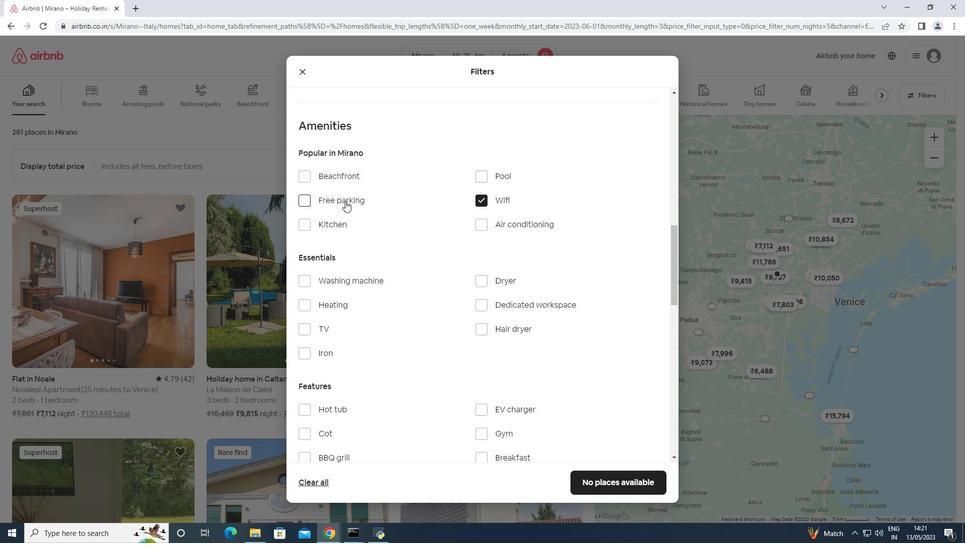 
Action: Mouse moved to (331, 331)
Screenshot: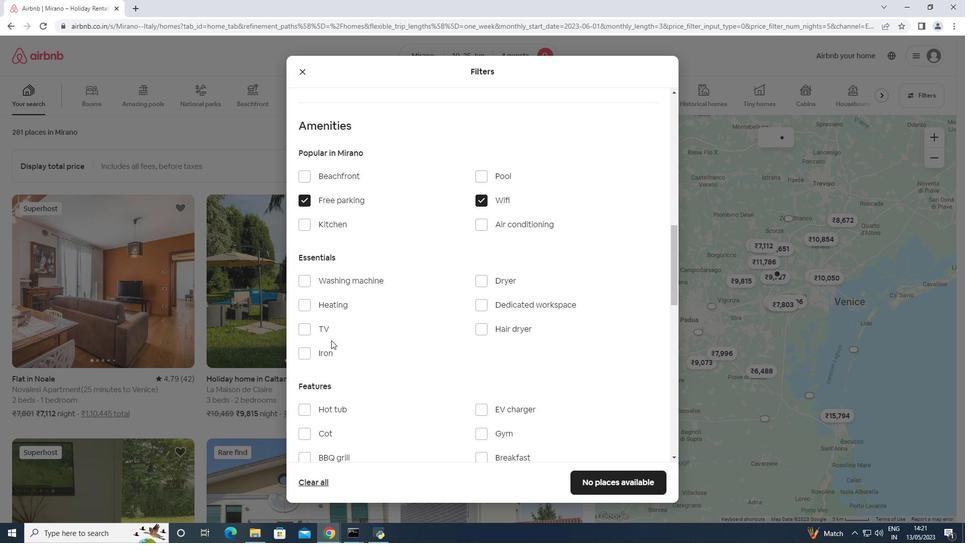 
Action: Mouse pressed left at (331, 331)
Screenshot: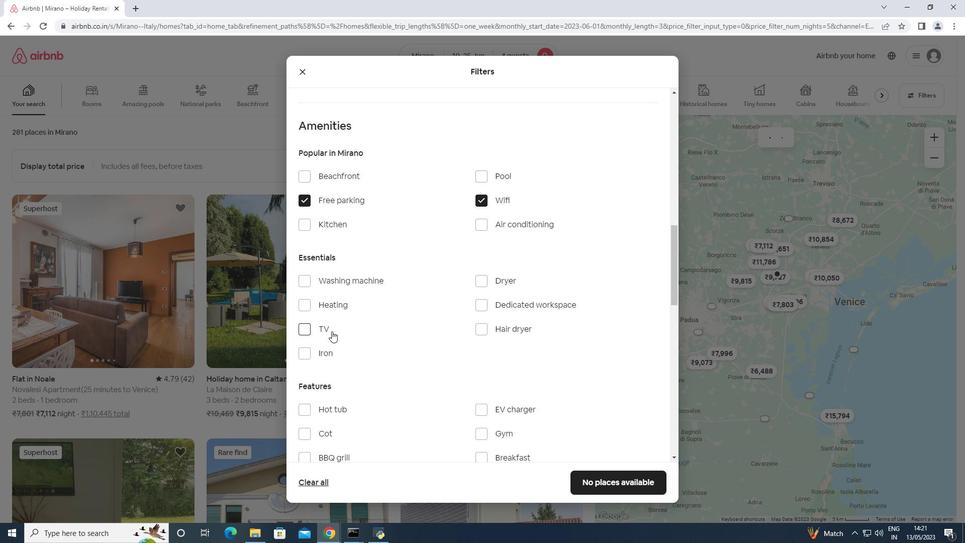 
Action: Mouse moved to (501, 428)
Screenshot: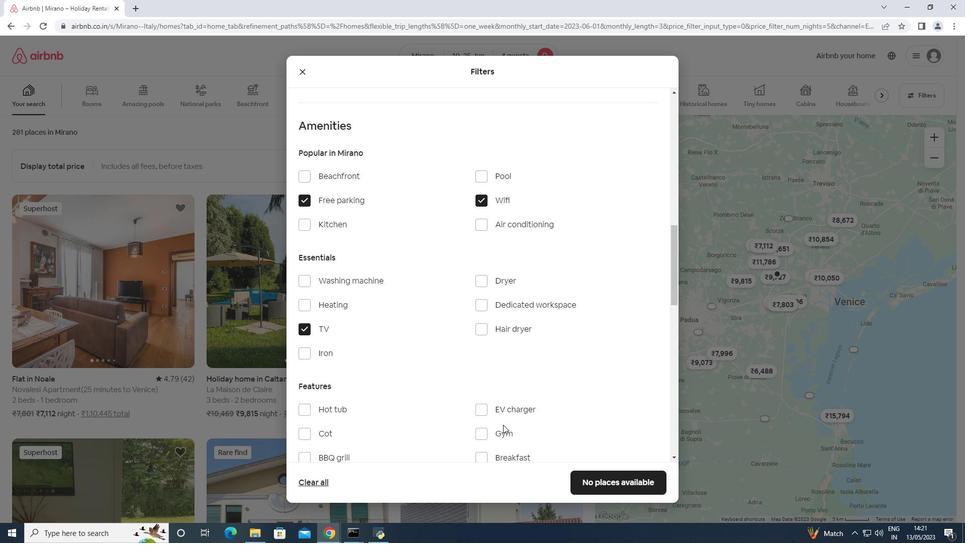 
Action: Mouse pressed left at (501, 428)
Screenshot: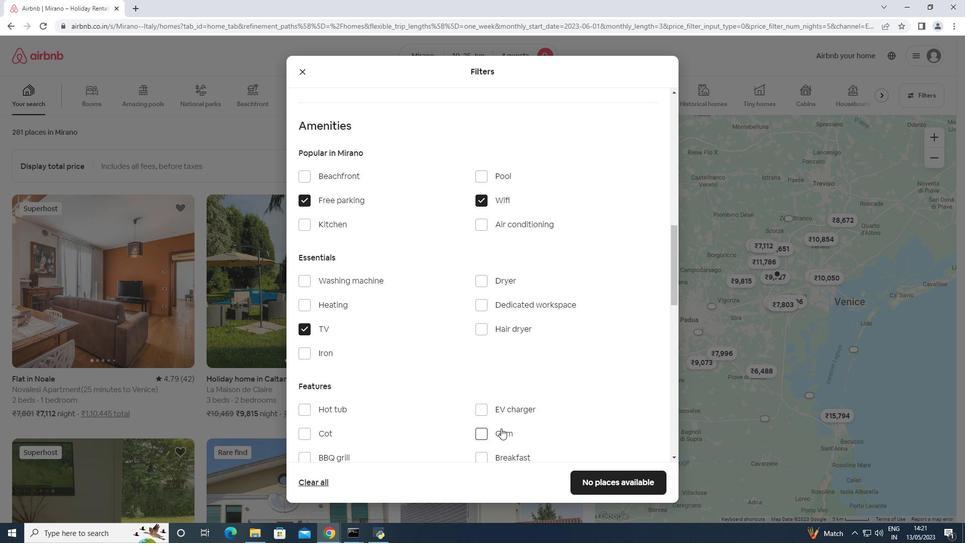 
Action: Mouse moved to (501, 428)
Screenshot: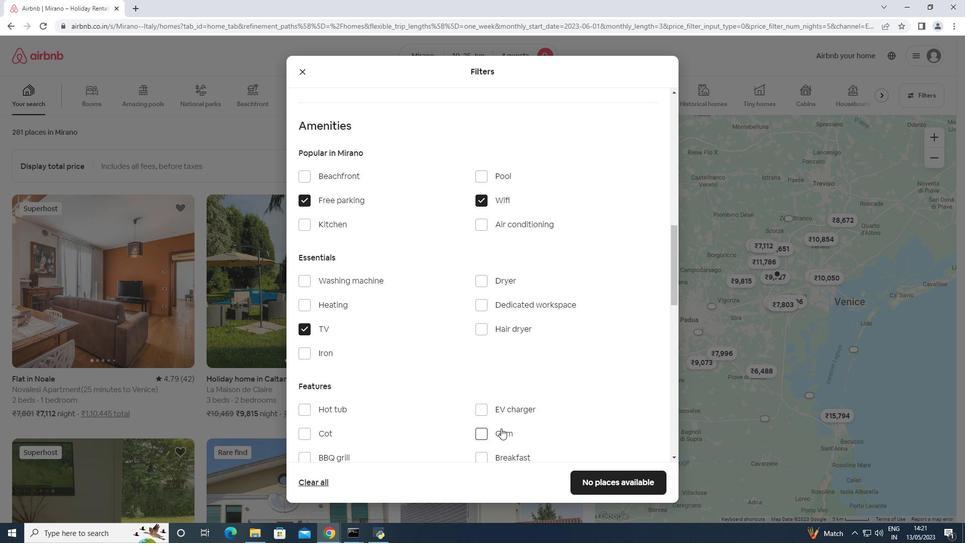
Action: Mouse scrolled (501, 428) with delta (0, 0)
Screenshot: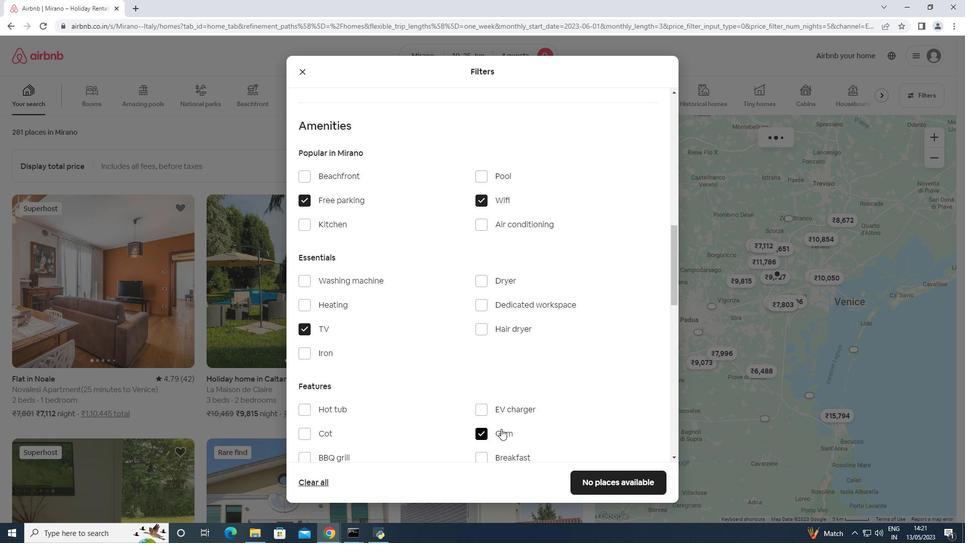 
Action: Mouse moved to (490, 409)
Screenshot: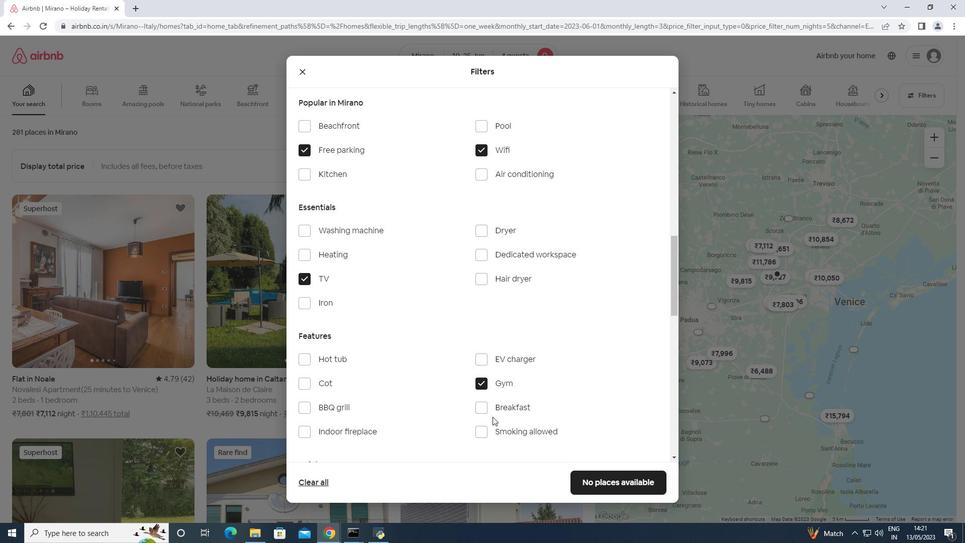 
Action: Mouse pressed left at (490, 409)
Screenshot: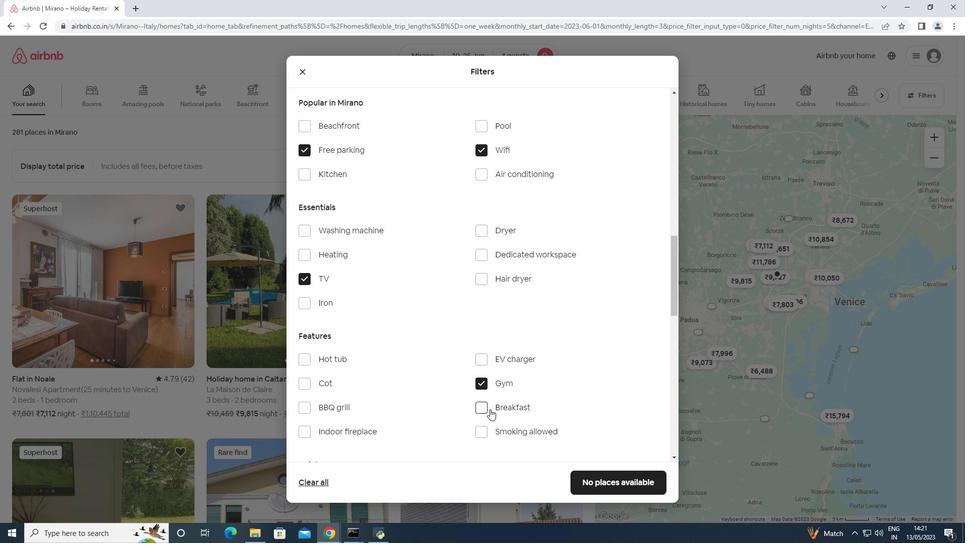 
Action: Mouse scrolled (490, 408) with delta (0, 0)
Screenshot: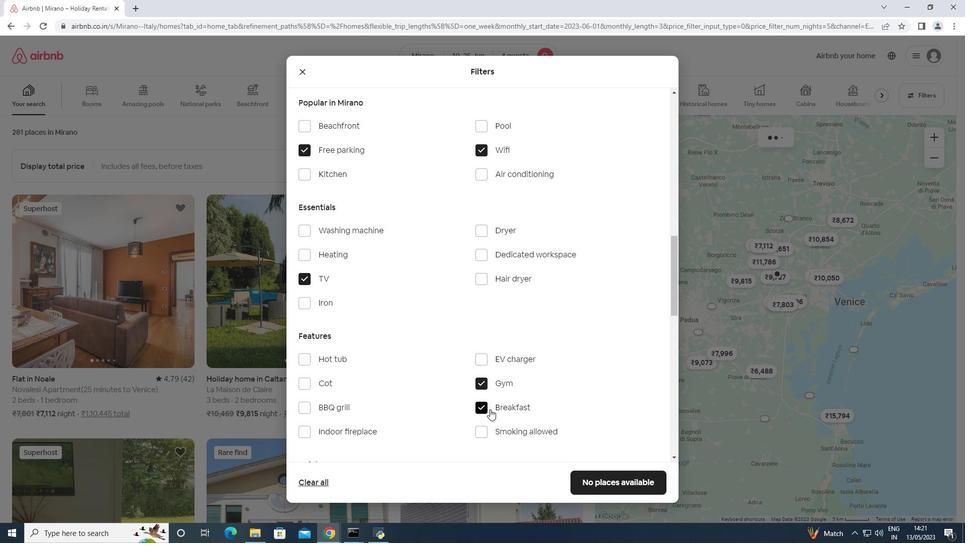 
Action: Mouse scrolled (490, 408) with delta (0, 0)
Screenshot: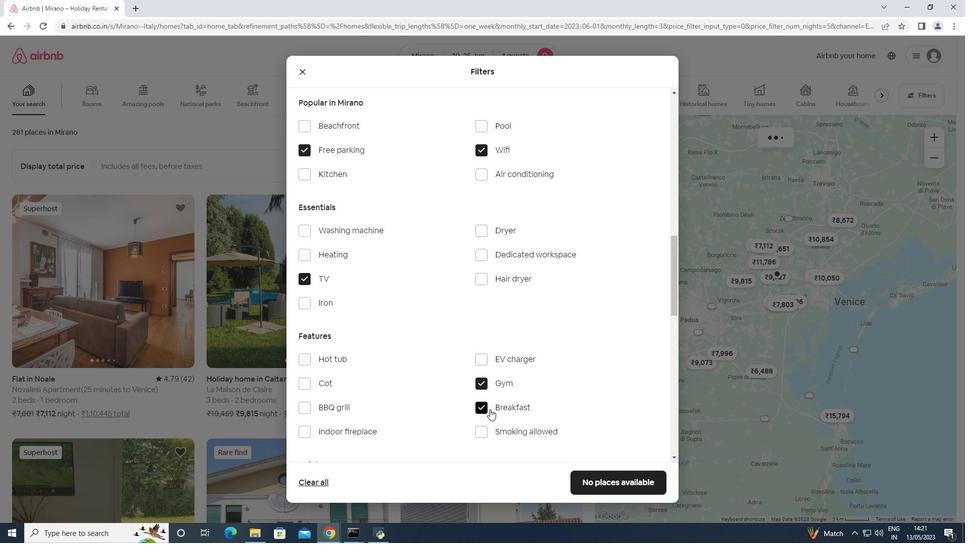 
Action: Mouse scrolled (490, 408) with delta (0, 0)
Screenshot: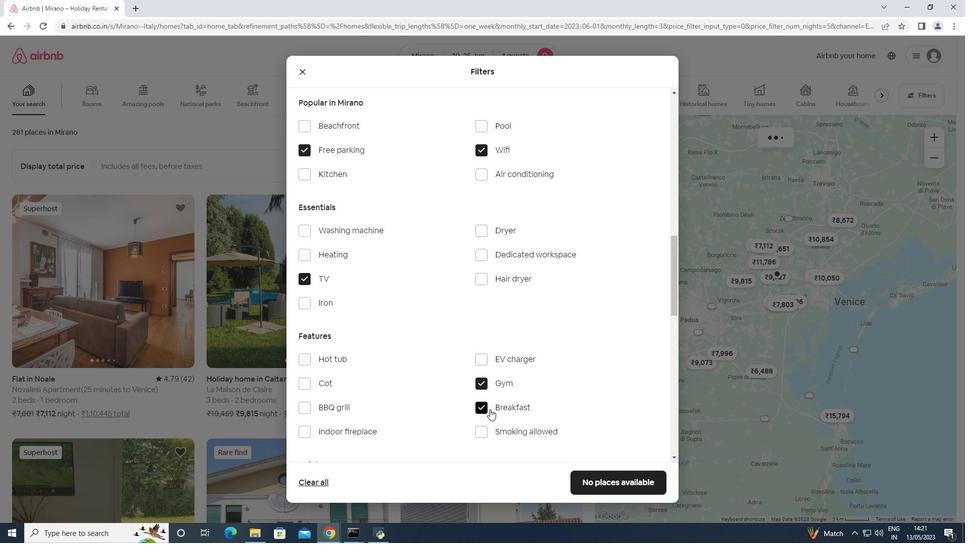 
Action: Mouse scrolled (490, 408) with delta (0, 0)
Screenshot: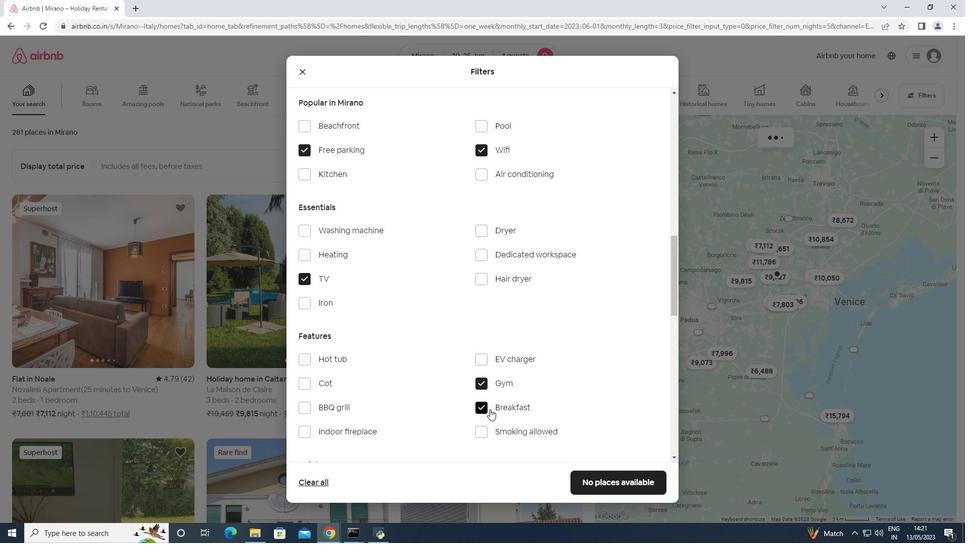 
Action: Mouse moved to (633, 419)
Screenshot: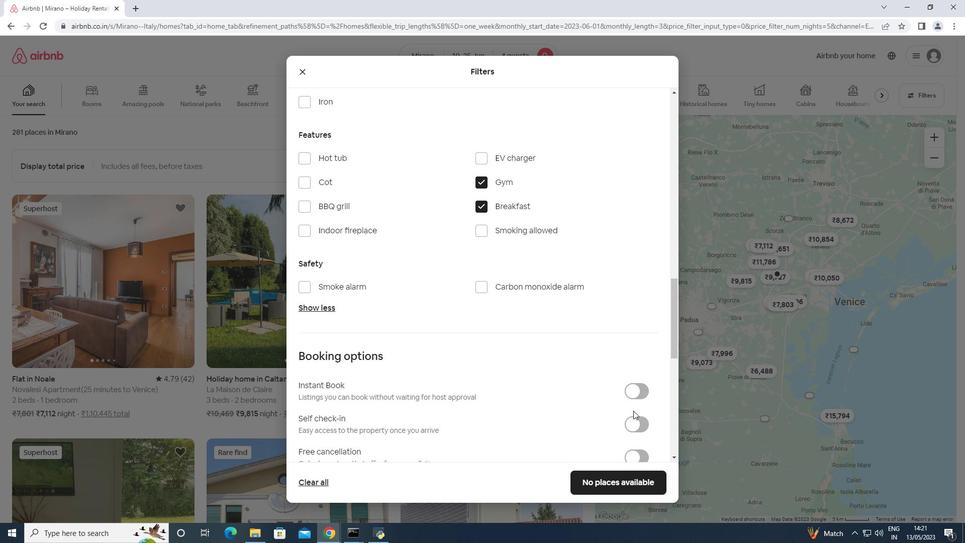 
Action: Mouse pressed left at (633, 419)
Screenshot: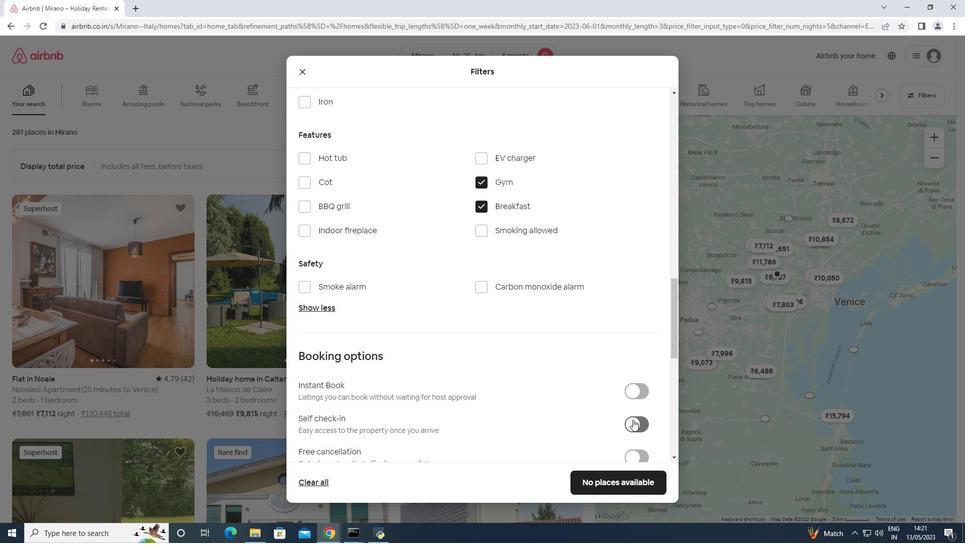 
Action: Mouse scrolled (633, 419) with delta (0, 0)
Screenshot: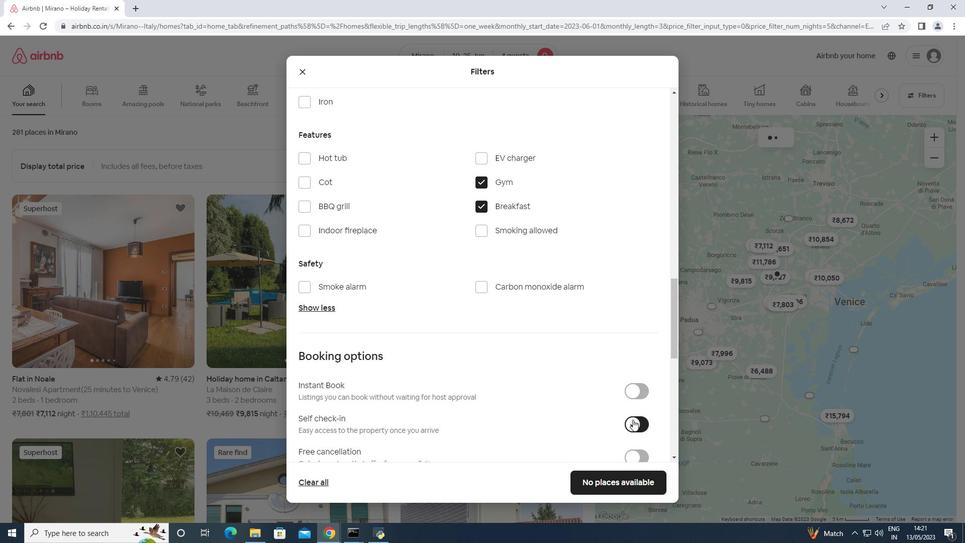 
Action: Mouse scrolled (633, 419) with delta (0, 0)
Screenshot: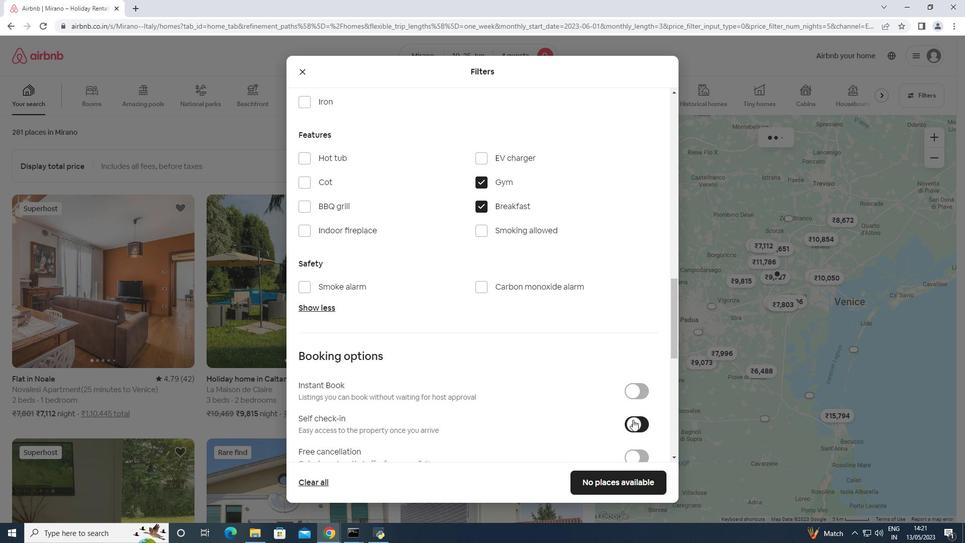 
Action: Mouse scrolled (633, 419) with delta (0, 0)
Screenshot: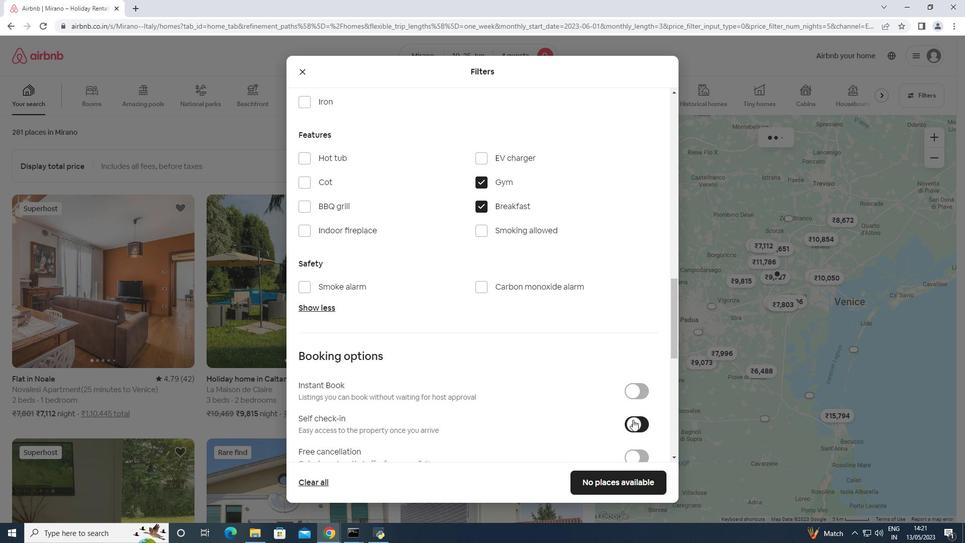 
Action: Mouse scrolled (633, 419) with delta (0, 0)
Screenshot: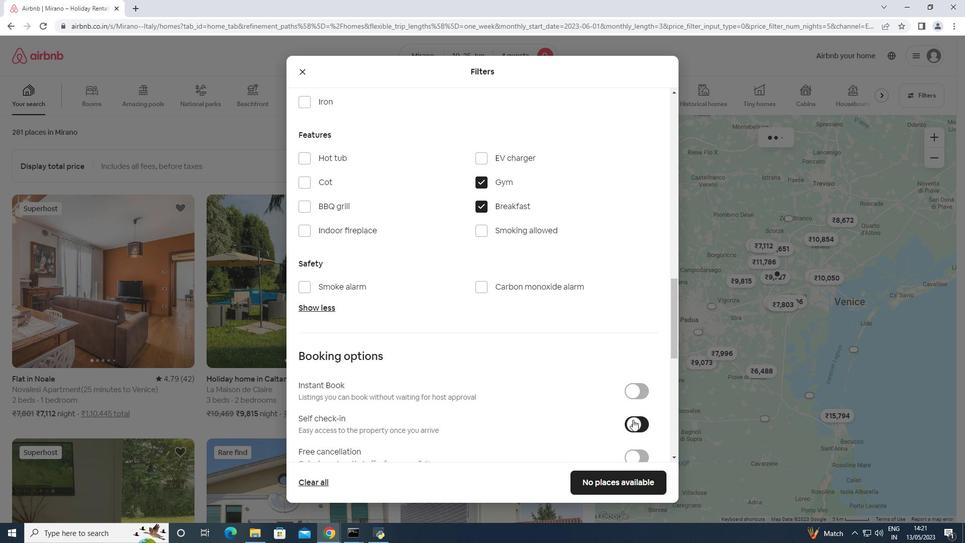
Action: Mouse scrolled (633, 419) with delta (0, 0)
Screenshot: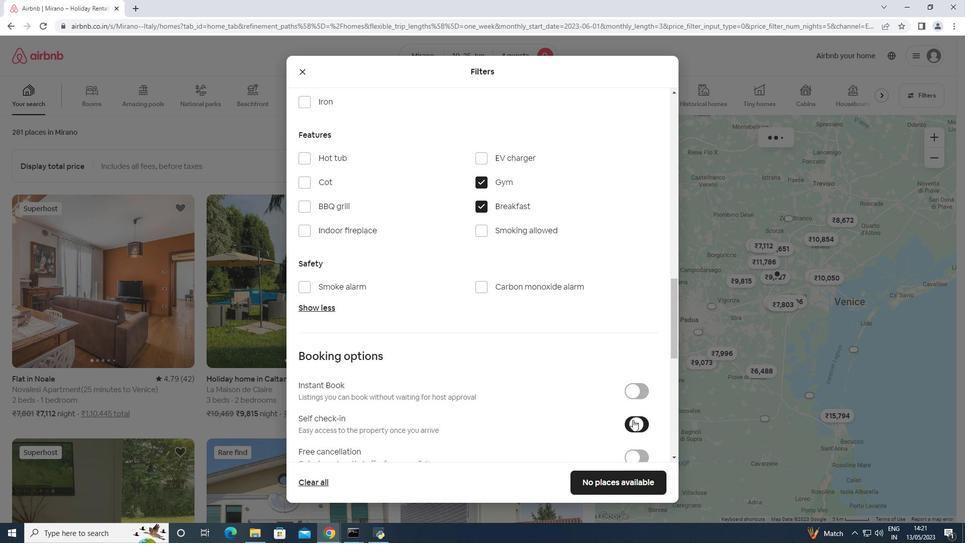 
Action: Mouse moved to (632, 420)
Screenshot: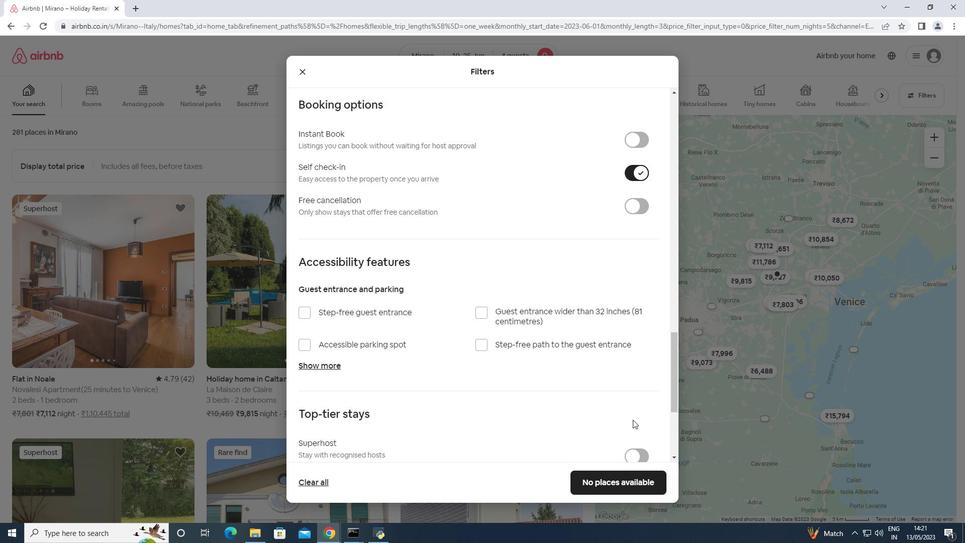 
Action: Mouse scrolled (632, 419) with delta (0, 0)
Screenshot: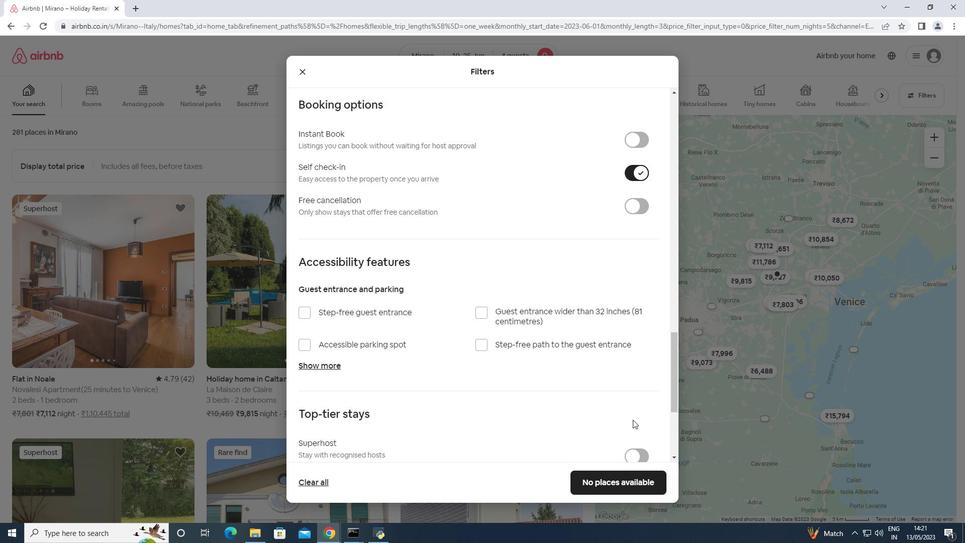 
Action: Mouse moved to (631, 420)
Screenshot: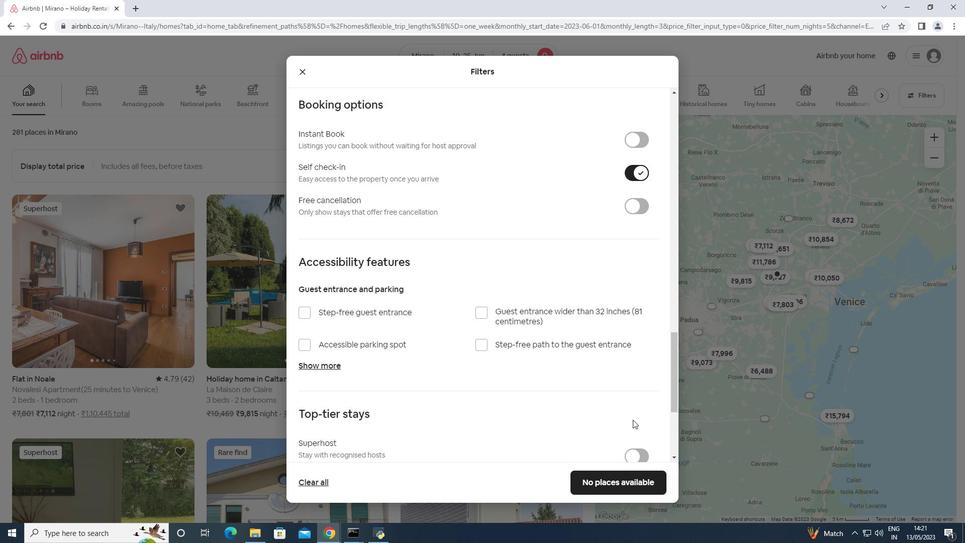 
Action: Mouse scrolled (631, 419) with delta (0, 0)
Screenshot: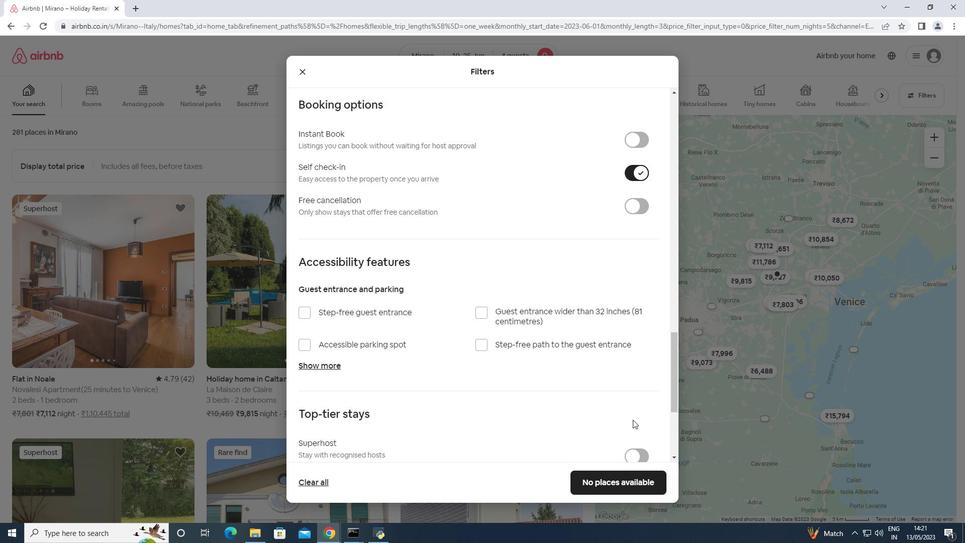 
Action: Mouse scrolled (631, 419) with delta (0, 0)
Screenshot: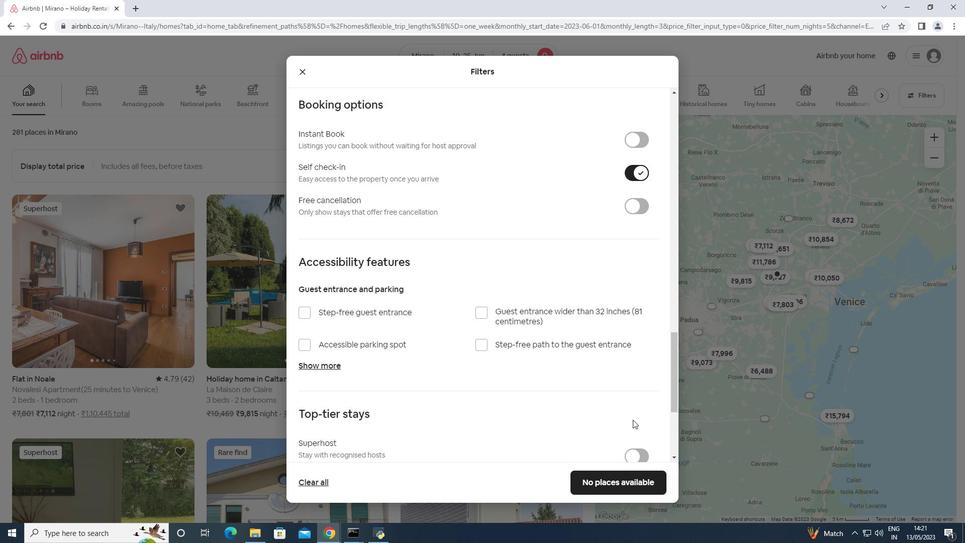 
Action: Mouse scrolled (631, 419) with delta (0, 0)
Screenshot: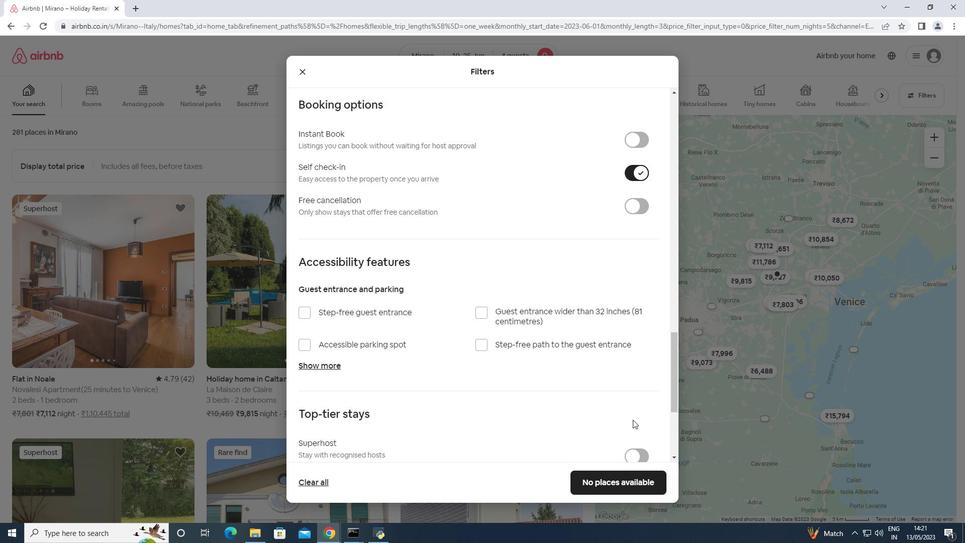 
Action: Mouse scrolled (631, 419) with delta (0, 0)
Screenshot: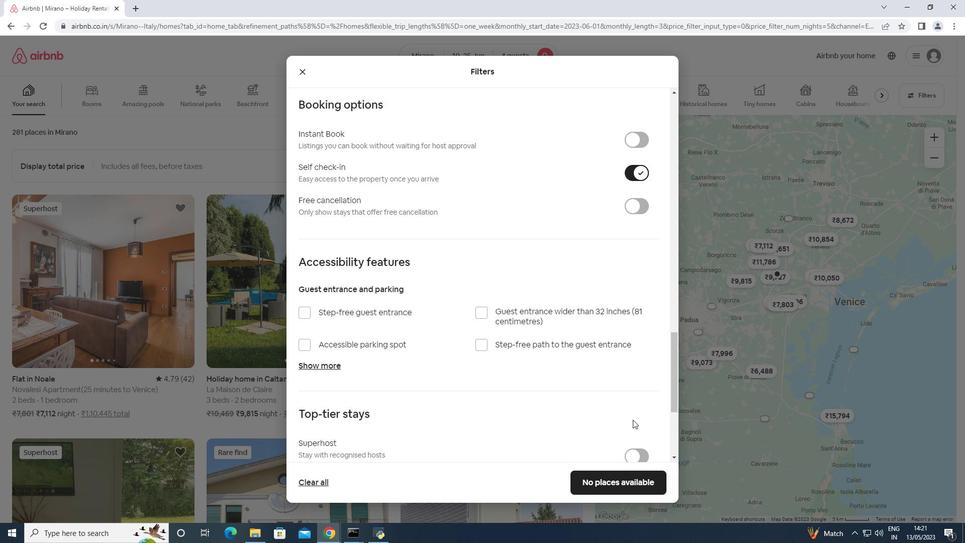 
Action: Mouse moved to (345, 389)
Screenshot: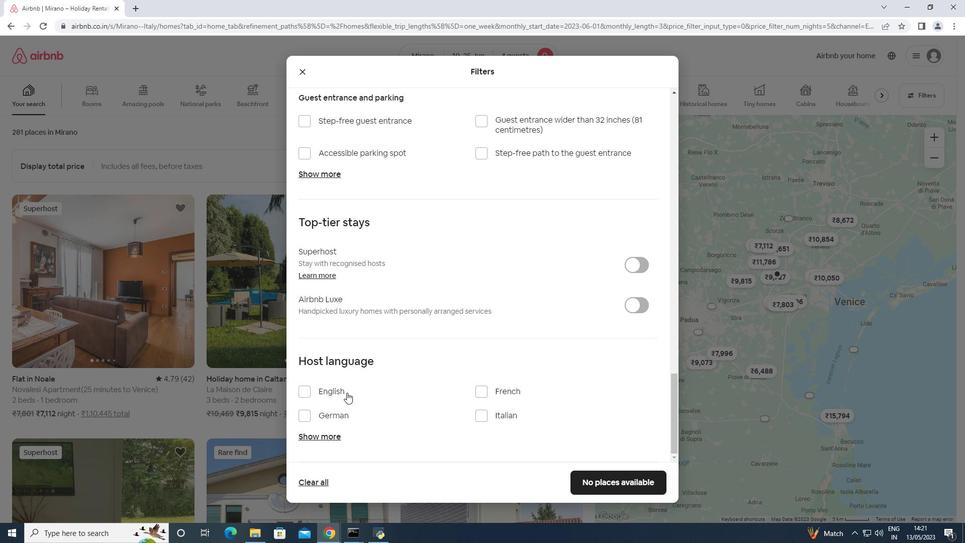 
Action: Mouse pressed left at (345, 389)
Screenshot: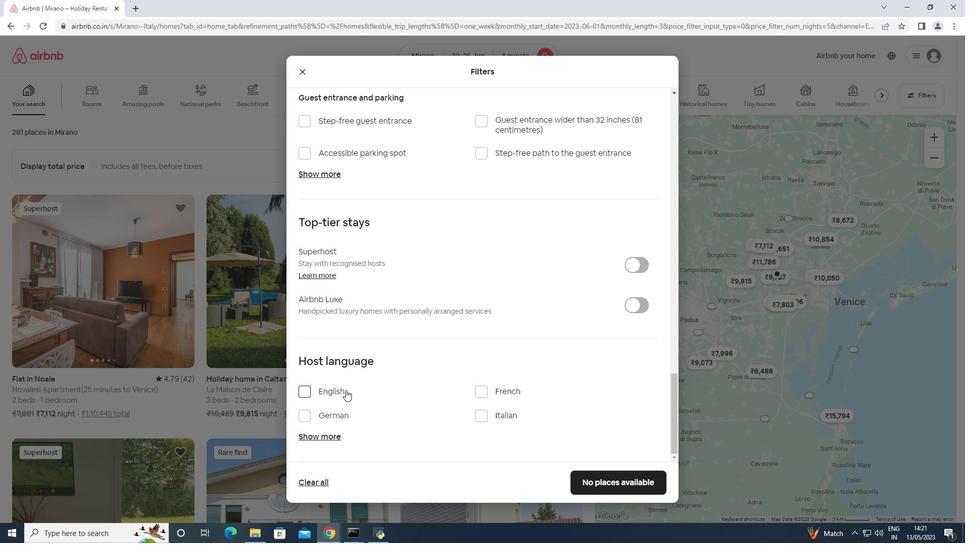 
Action: Mouse moved to (608, 476)
Screenshot: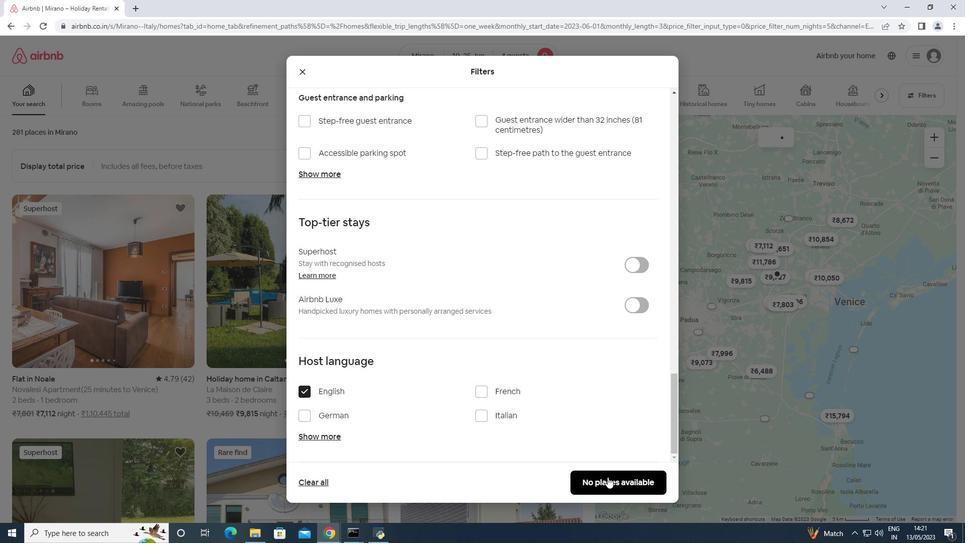 
Action: Mouse pressed left at (608, 476)
Screenshot: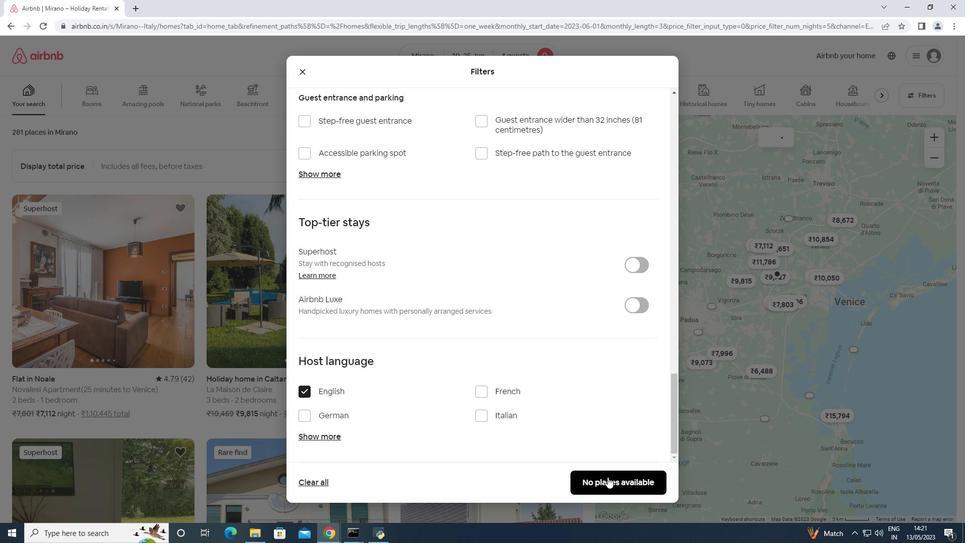 
Action: Mouse moved to (480, 197)
Screenshot: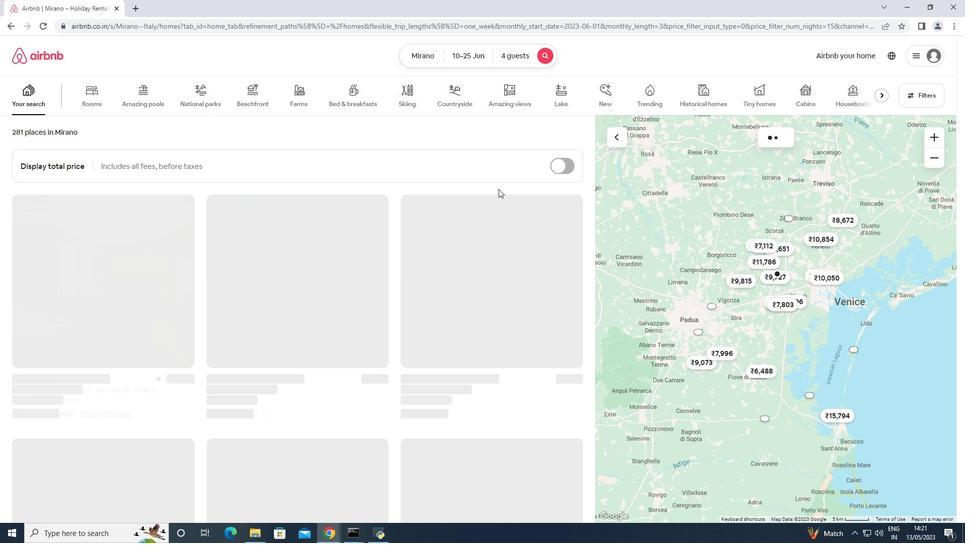
